 Task: Search one way flight ticket for 5 adults, 2 children, 1 infant in seat and 2 infants on lap in economy from Eastsound: Orcas Island Airport to Springfield: Abraham Lincoln Capital Airport on 5-2-2023. Choice of flights is Westjet. Number of bags: 1 carry on bag and 1 checked bag. Price is upto 55000. Outbound departure time preference is 18:15.
Action: Mouse moved to (285, 265)
Screenshot: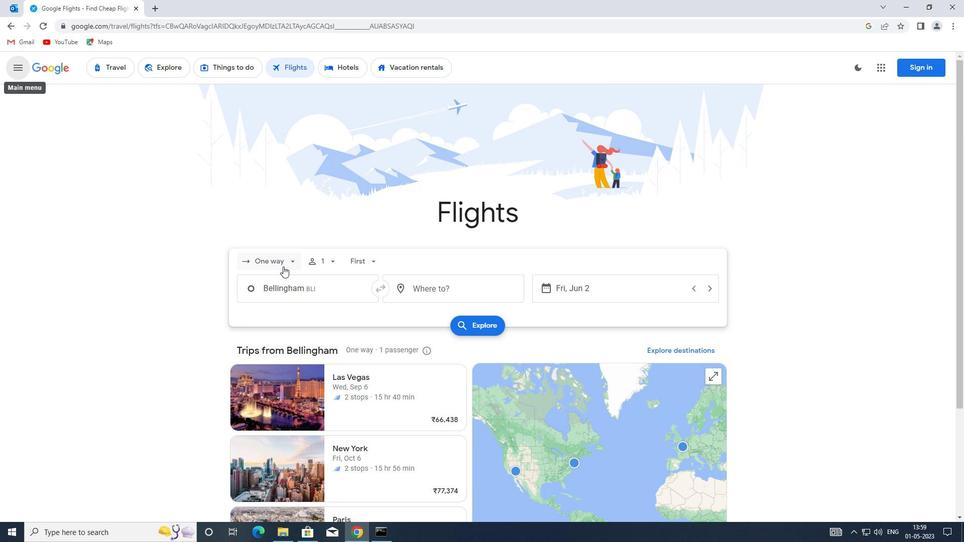 
Action: Mouse pressed left at (285, 265)
Screenshot: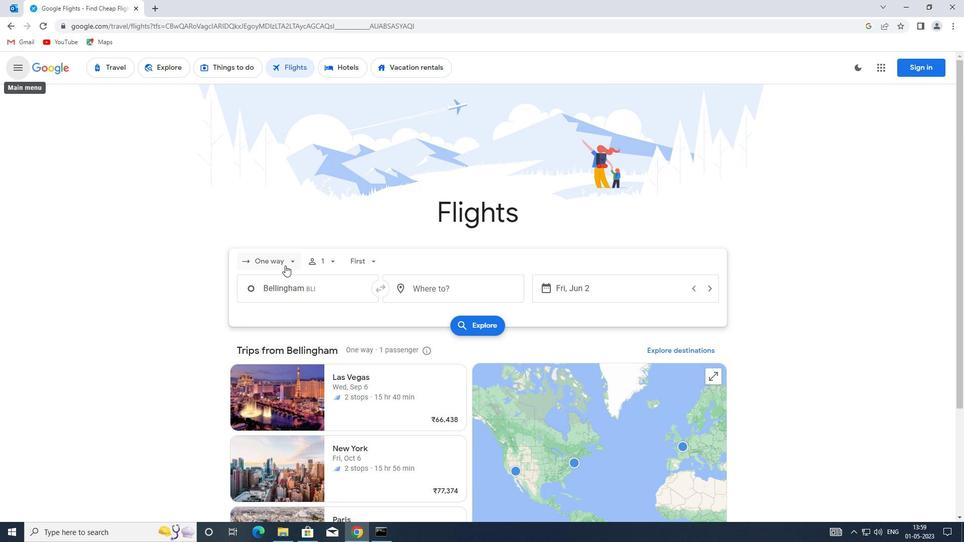 
Action: Mouse moved to (295, 311)
Screenshot: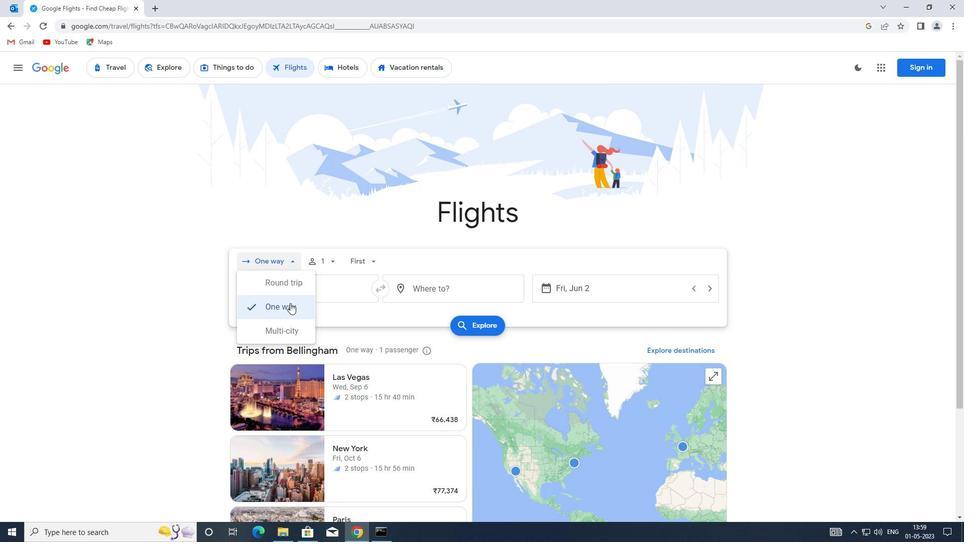 
Action: Mouse pressed left at (295, 311)
Screenshot: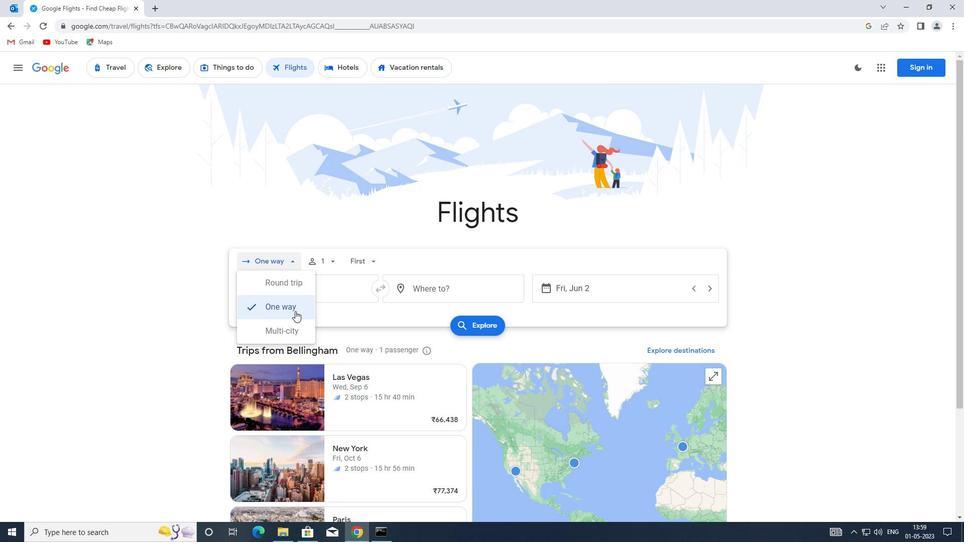 
Action: Mouse moved to (321, 265)
Screenshot: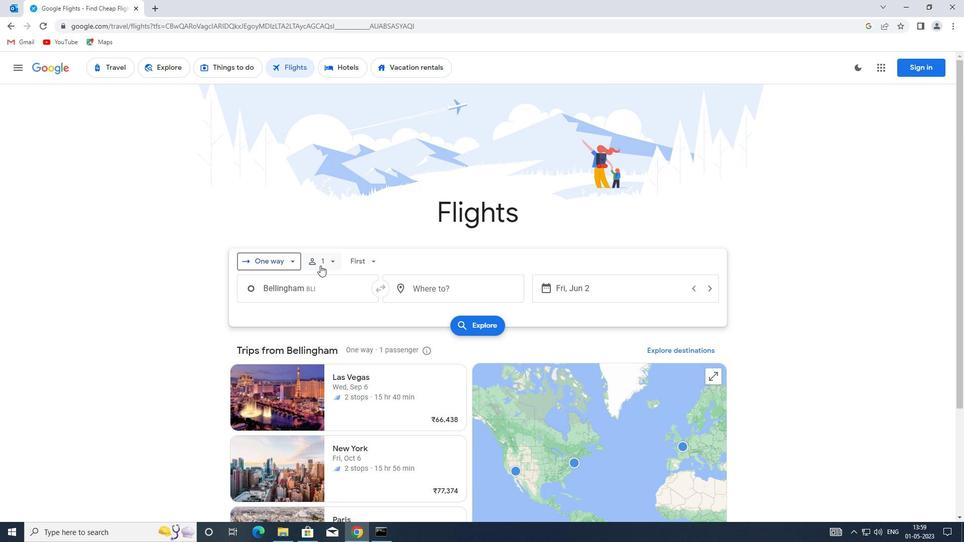 
Action: Mouse pressed left at (321, 265)
Screenshot: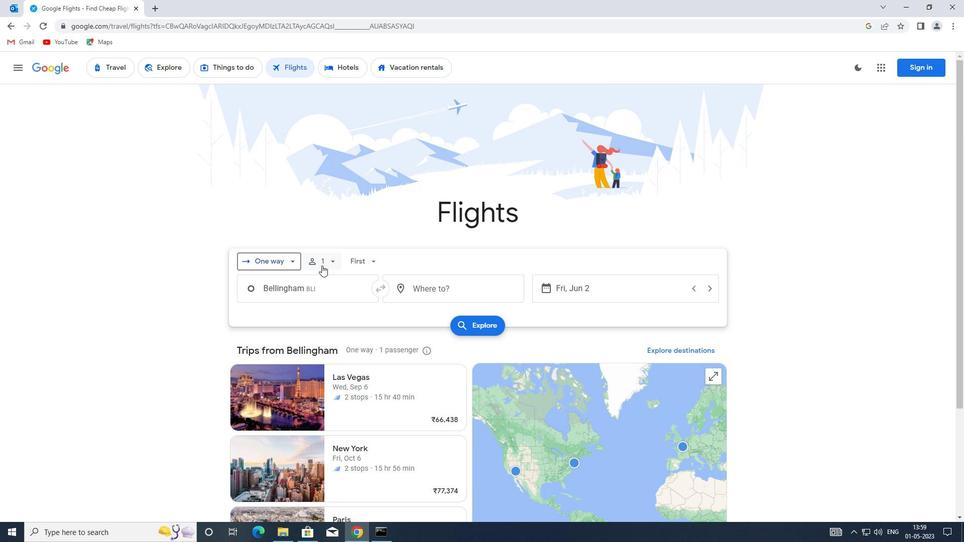 
Action: Mouse moved to (403, 288)
Screenshot: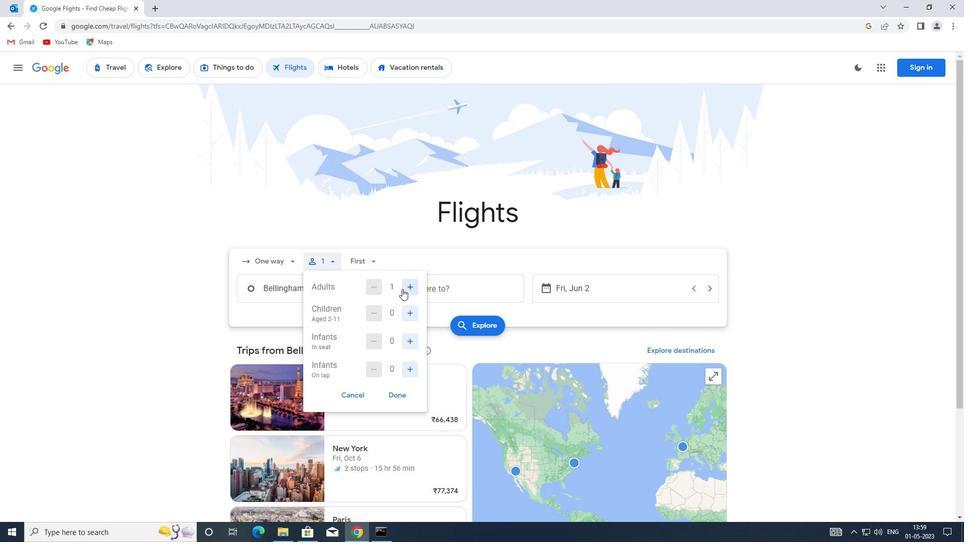 
Action: Mouse pressed left at (403, 288)
Screenshot: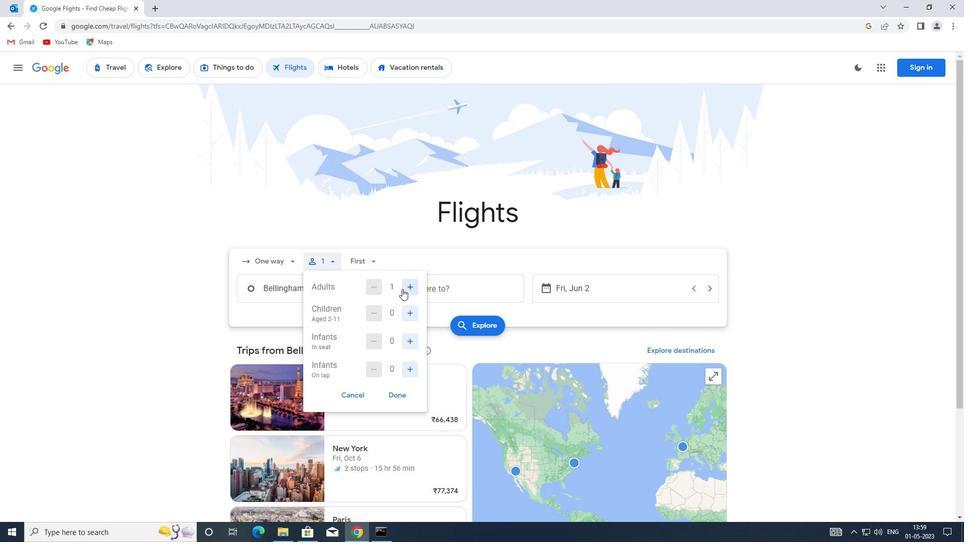 
Action: Mouse moved to (404, 288)
Screenshot: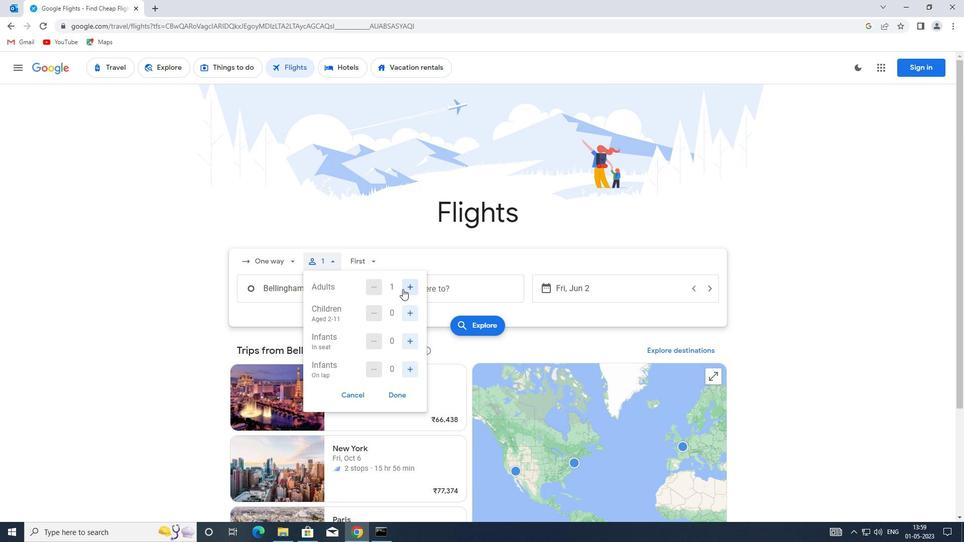 
Action: Mouse pressed left at (404, 288)
Screenshot: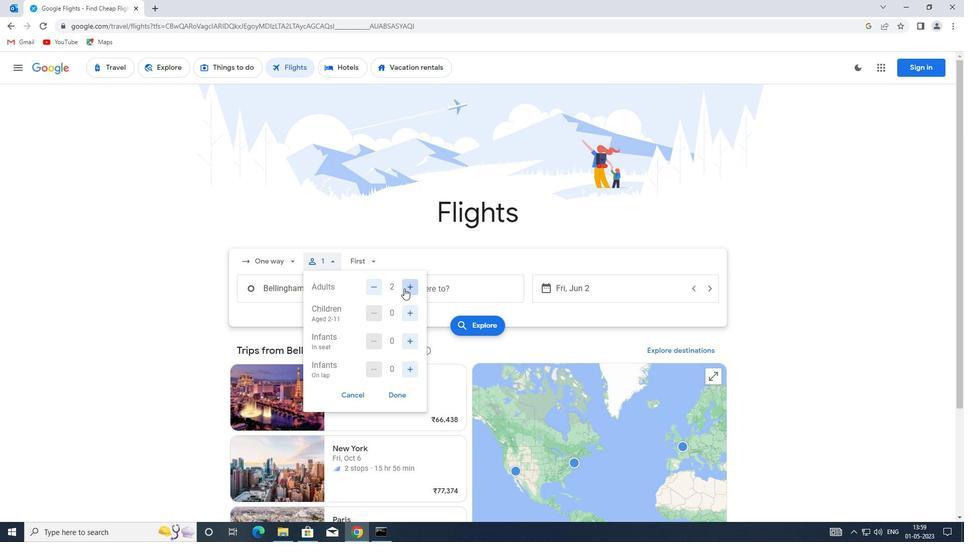 
Action: Mouse pressed left at (404, 288)
Screenshot: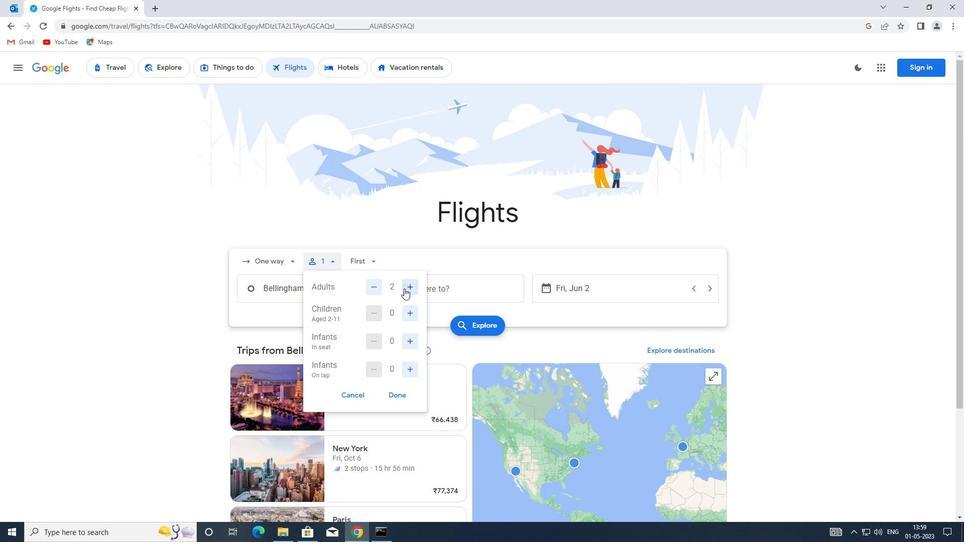
Action: Mouse pressed left at (404, 288)
Screenshot: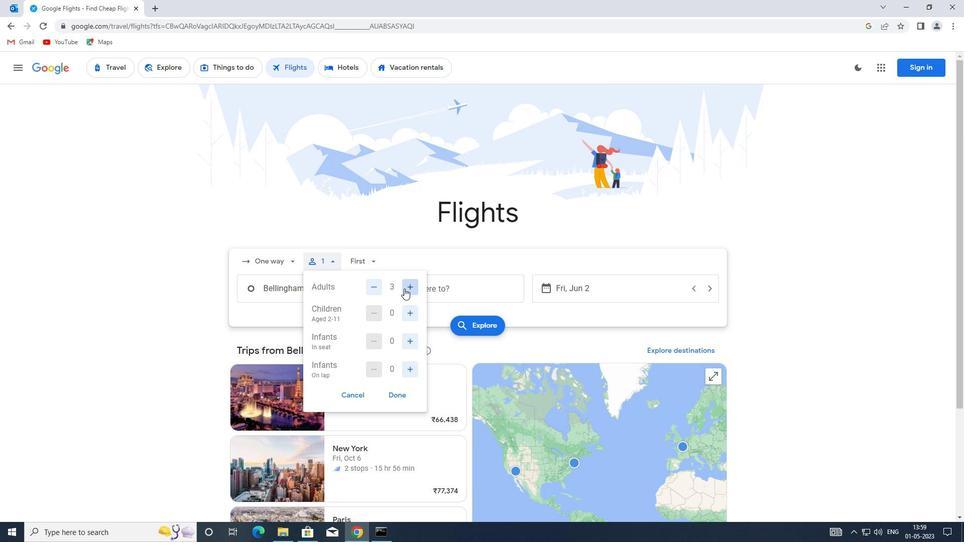 
Action: Mouse pressed left at (404, 288)
Screenshot: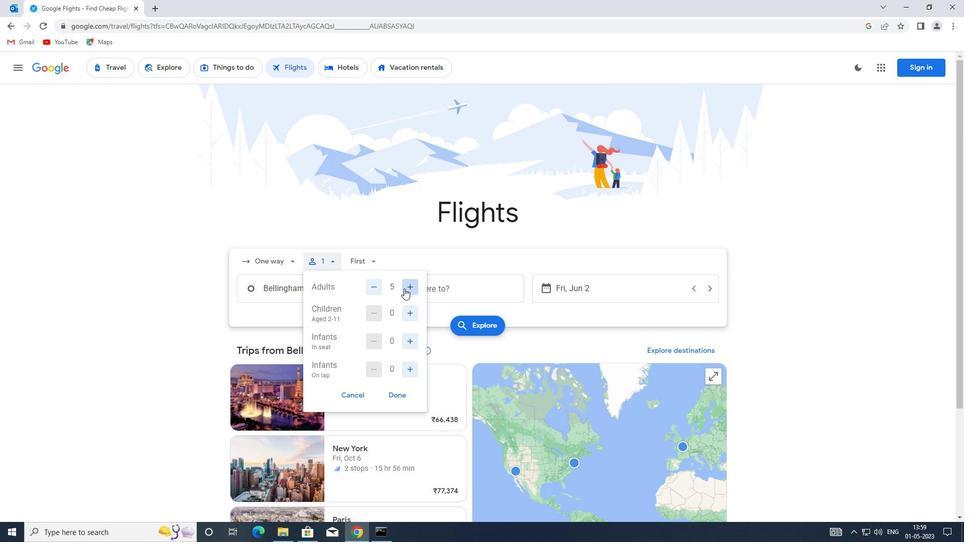 
Action: Mouse moved to (376, 287)
Screenshot: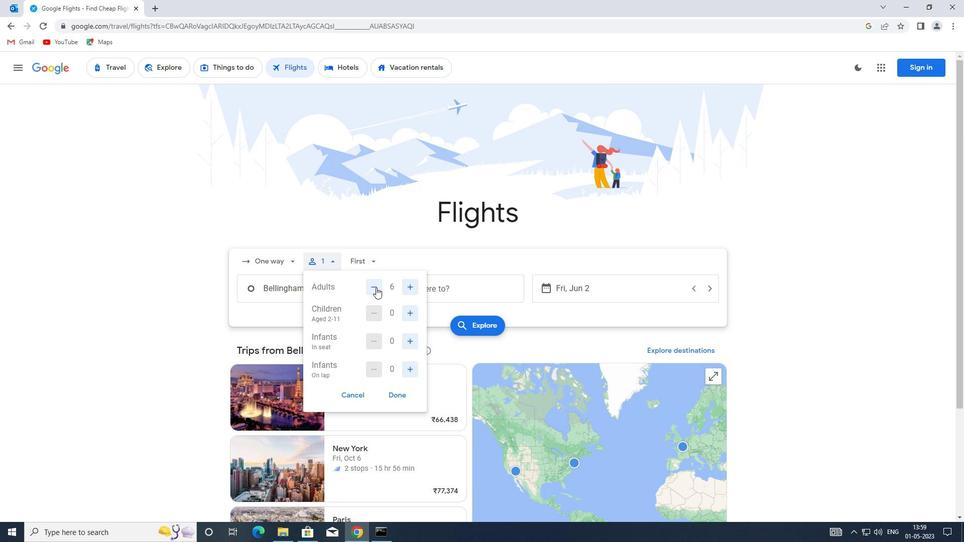 
Action: Mouse pressed left at (376, 287)
Screenshot: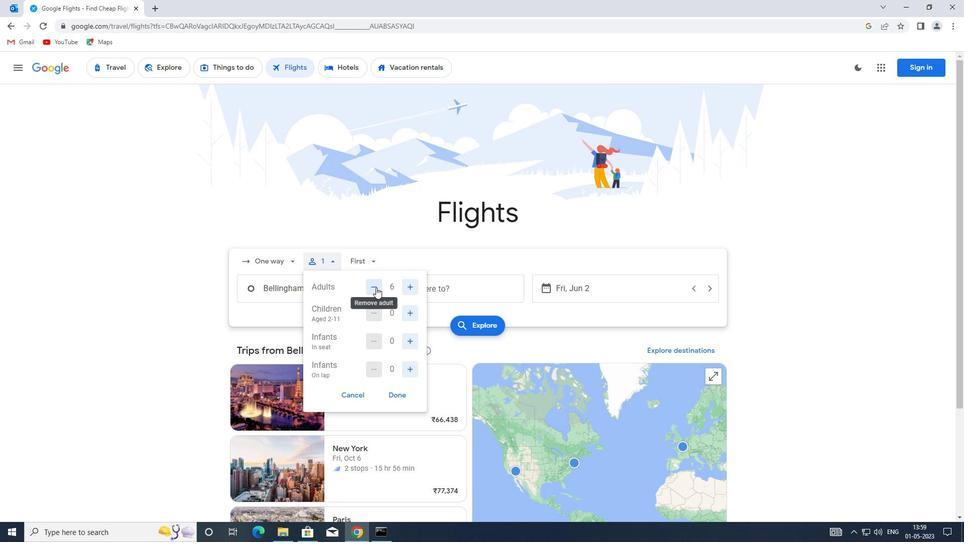 
Action: Mouse moved to (414, 310)
Screenshot: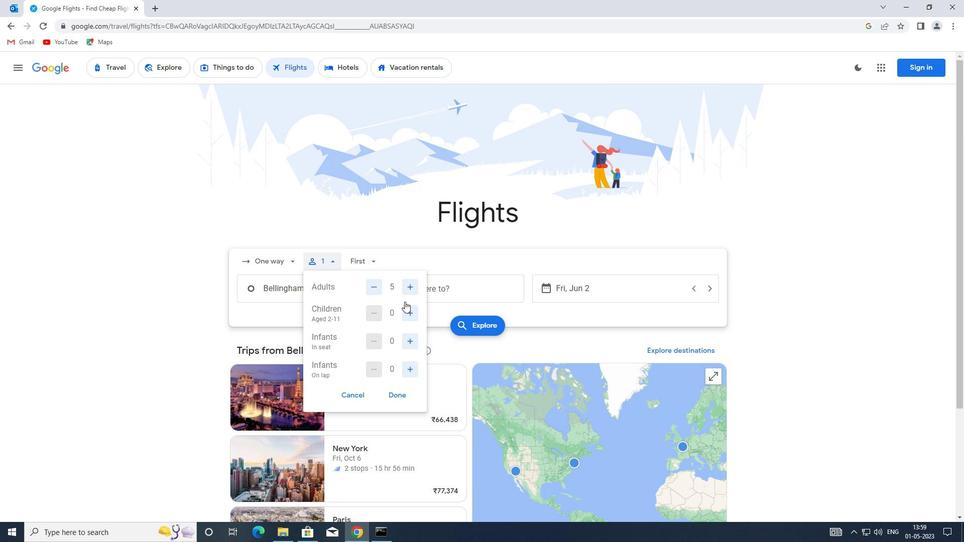 
Action: Mouse pressed left at (414, 310)
Screenshot: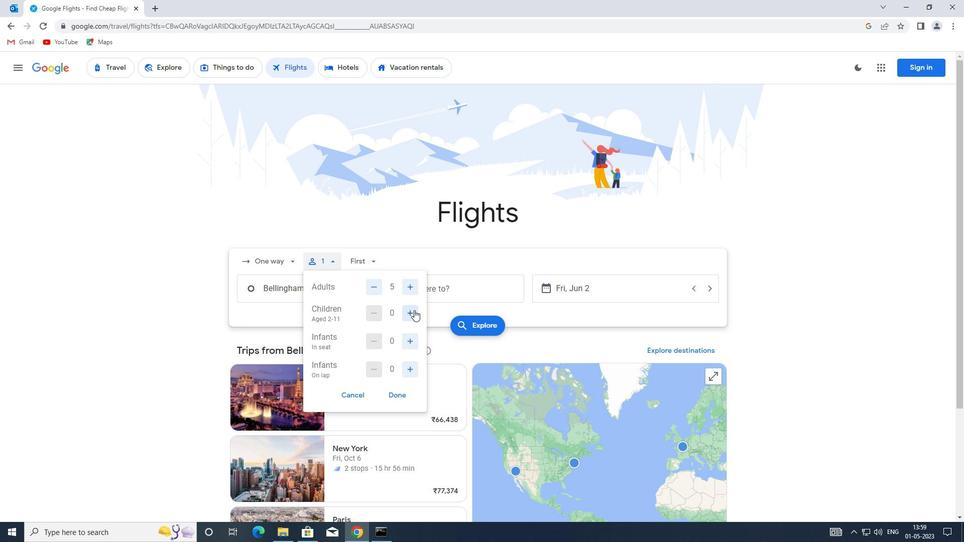 
Action: Mouse pressed left at (414, 310)
Screenshot: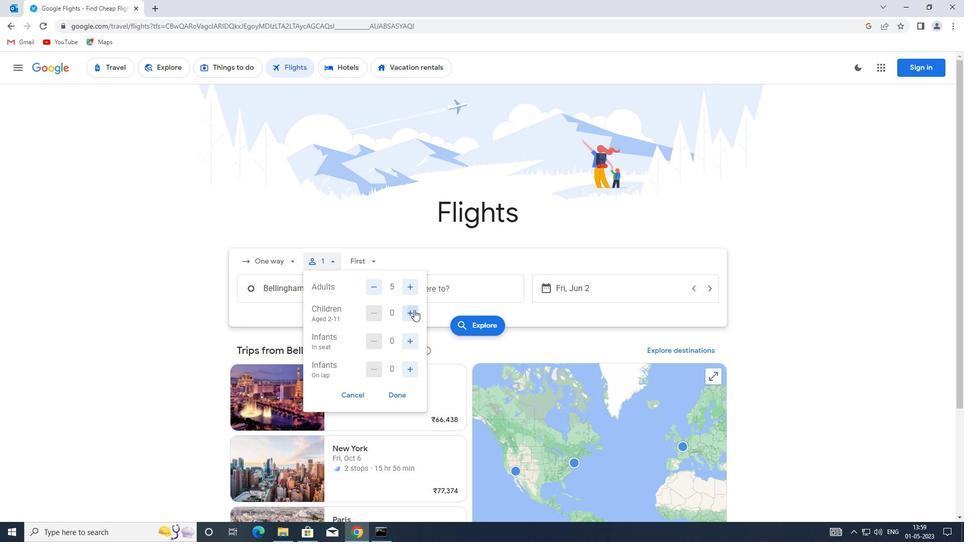 
Action: Mouse moved to (412, 338)
Screenshot: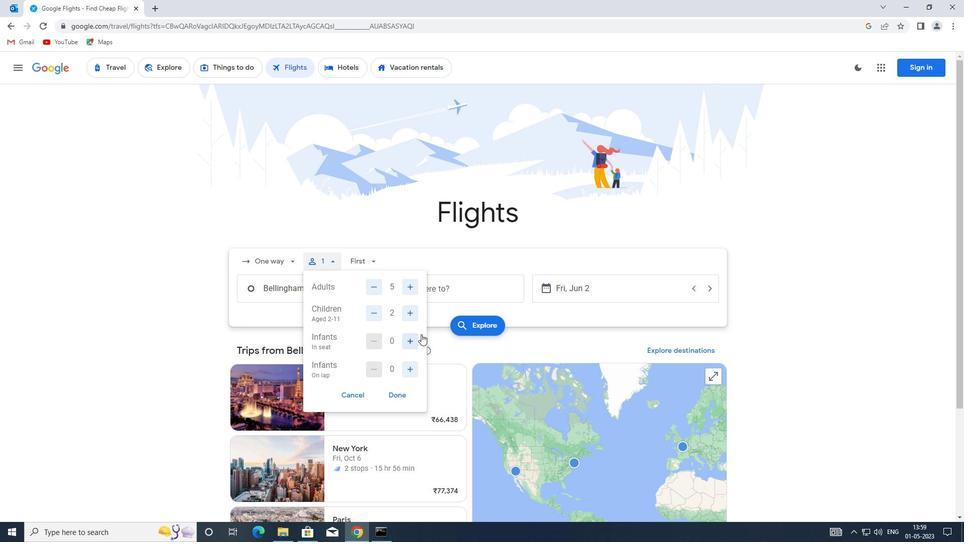 
Action: Mouse pressed left at (412, 338)
Screenshot: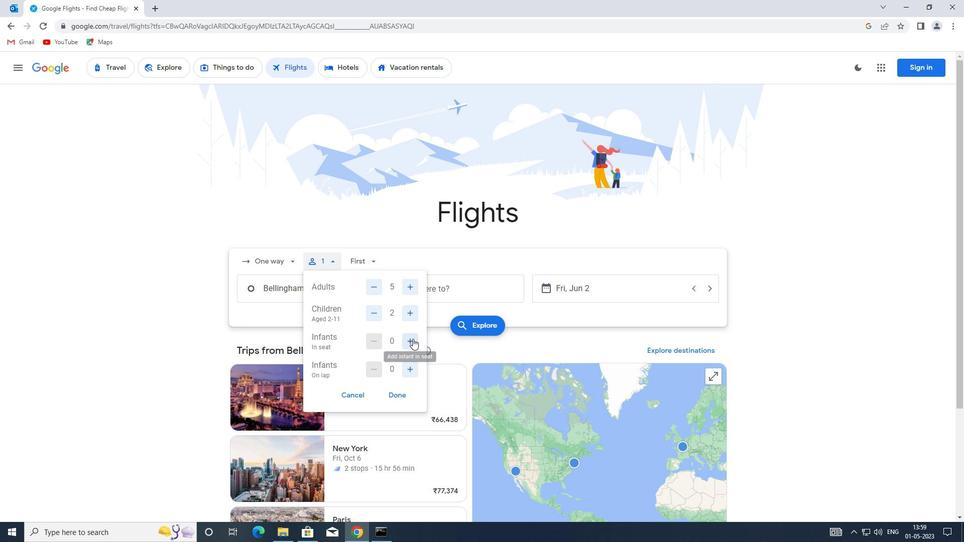 
Action: Mouse moved to (408, 373)
Screenshot: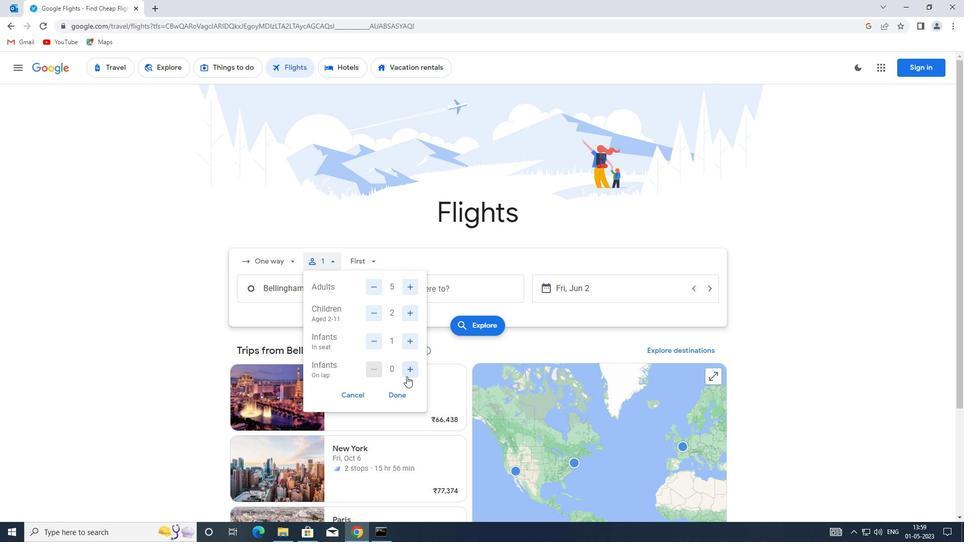 
Action: Mouse pressed left at (408, 373)
Screenshot: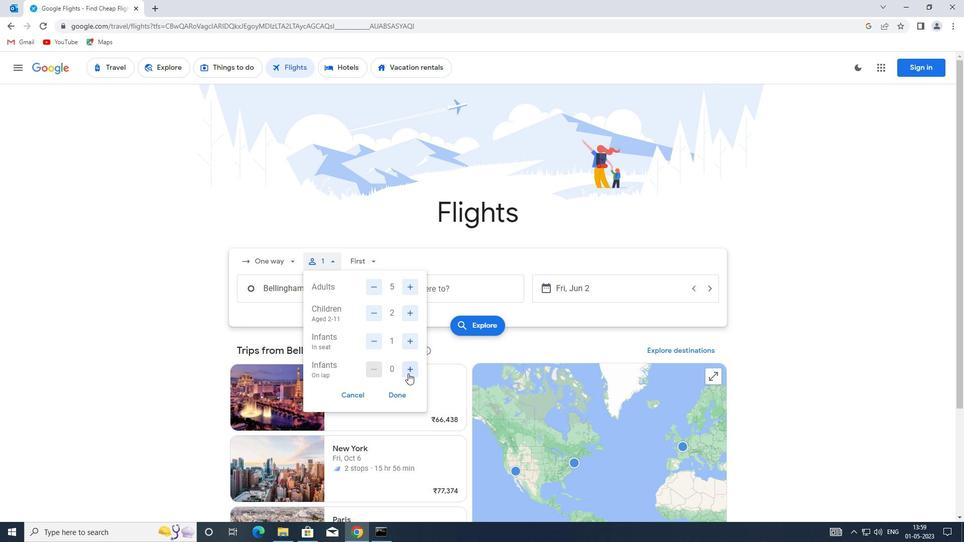 
Action: Mouse pressed left at (408, 373)
Screenshot: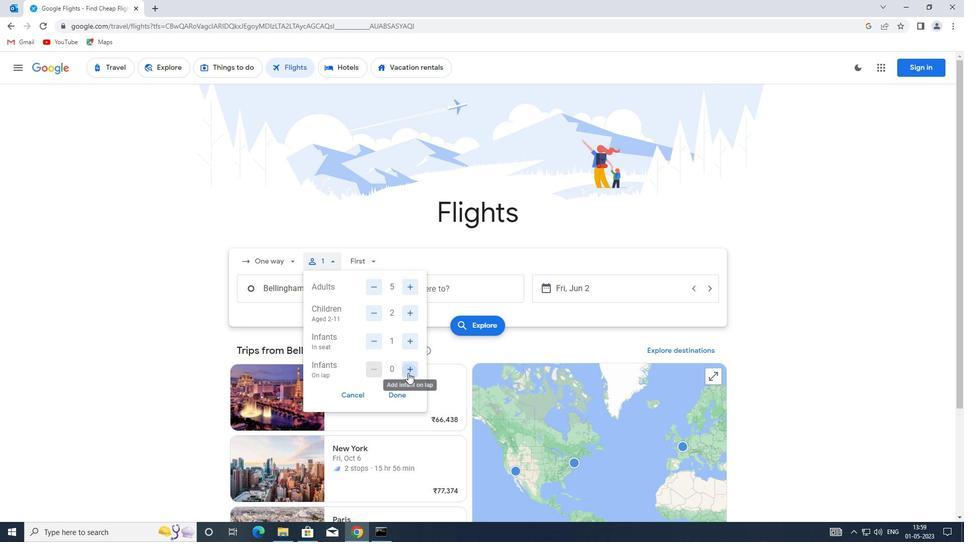 
Action: Mouse moved to (372, 370)
Screenshot: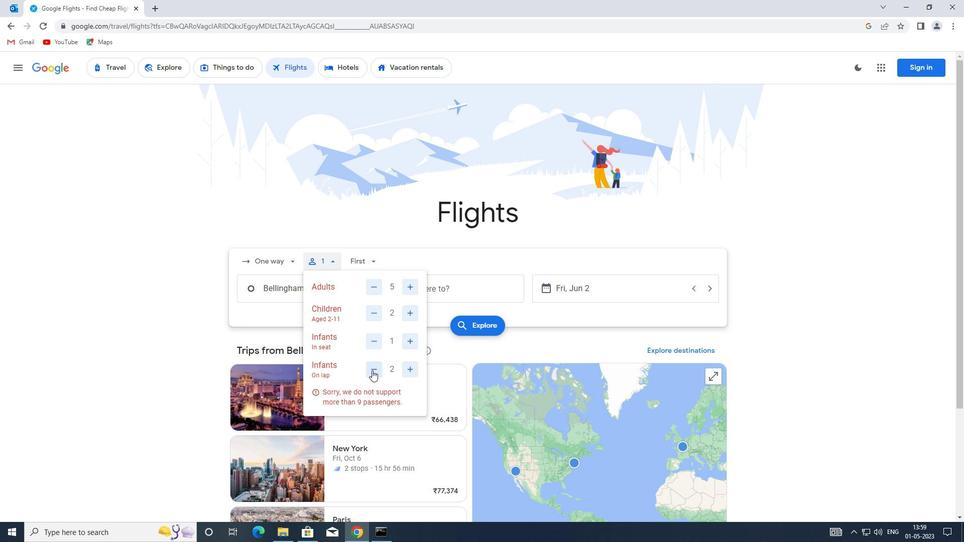 
Action: Mouse pressed left at (372, 370)
Screenshot: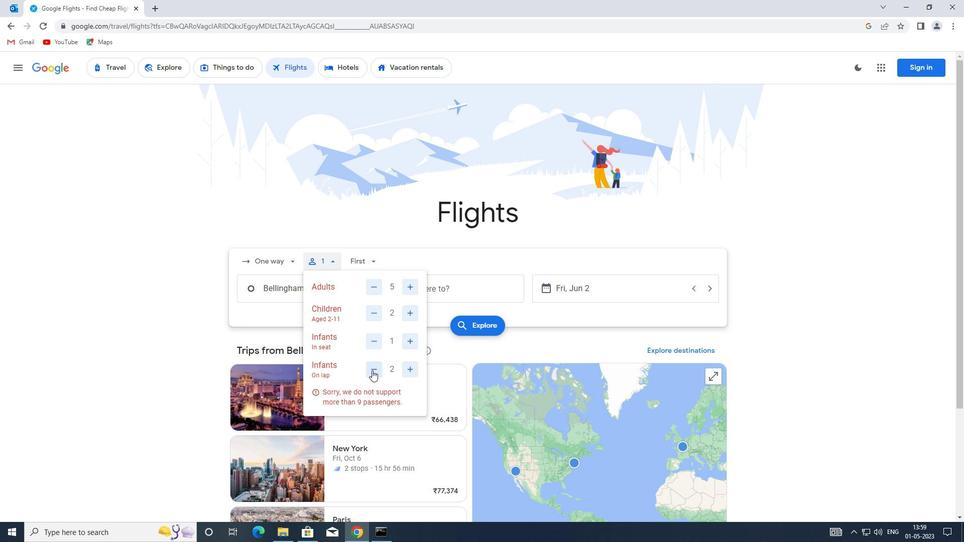 
Action: Mouse moved to (394, 398)
Screenshot: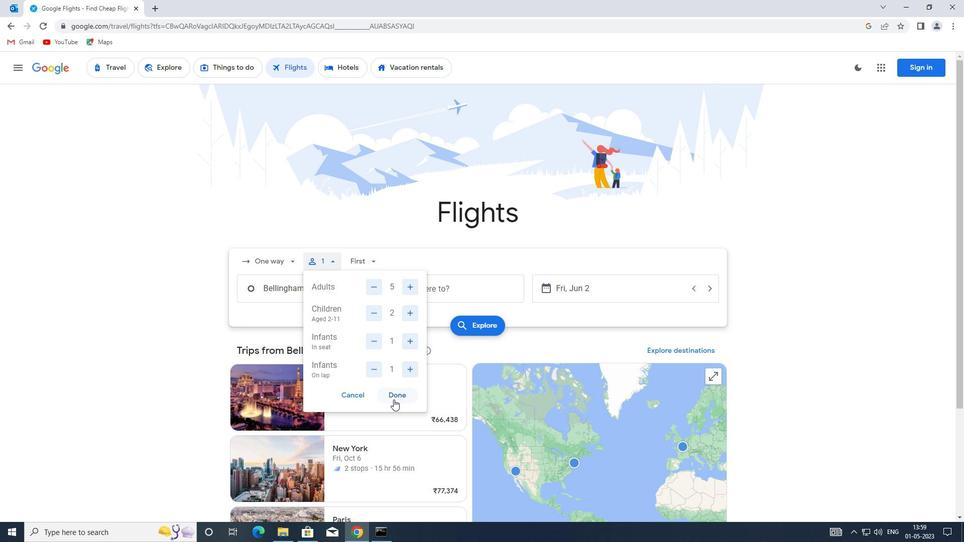 
Action: Mouse pressed left at (394, 398)
Screenshot: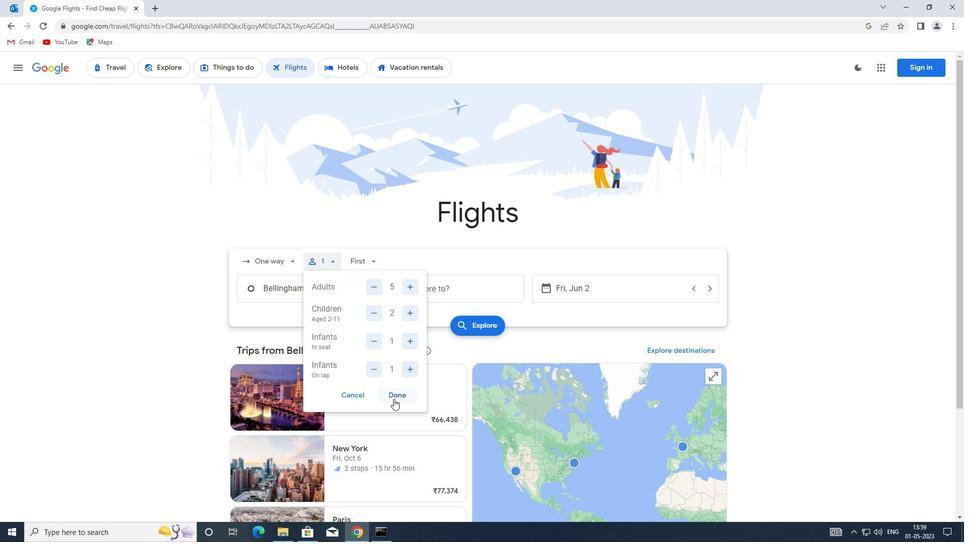 
Action: Mouse moved to (370, 264)
Screenshot: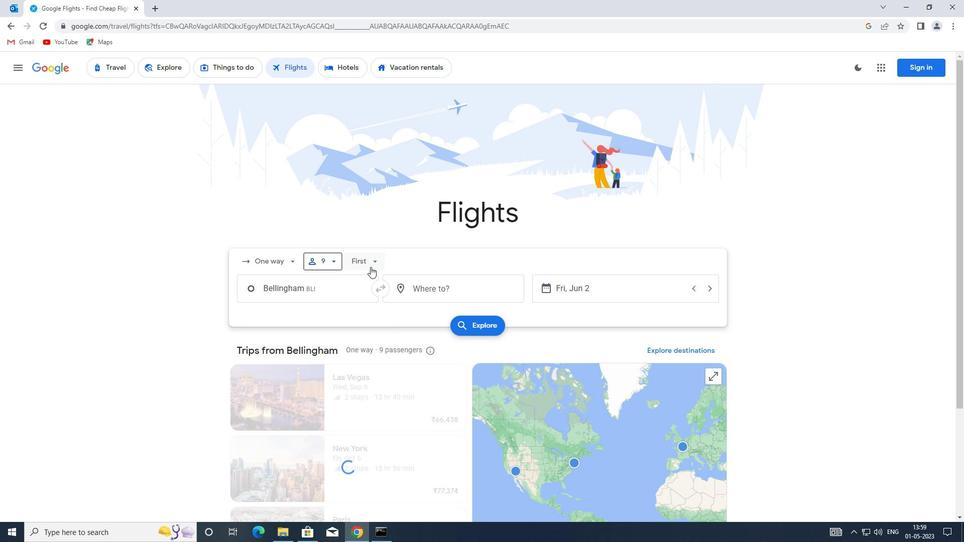 
Action: Mouse pressed left at (370, 264)
Screenshot: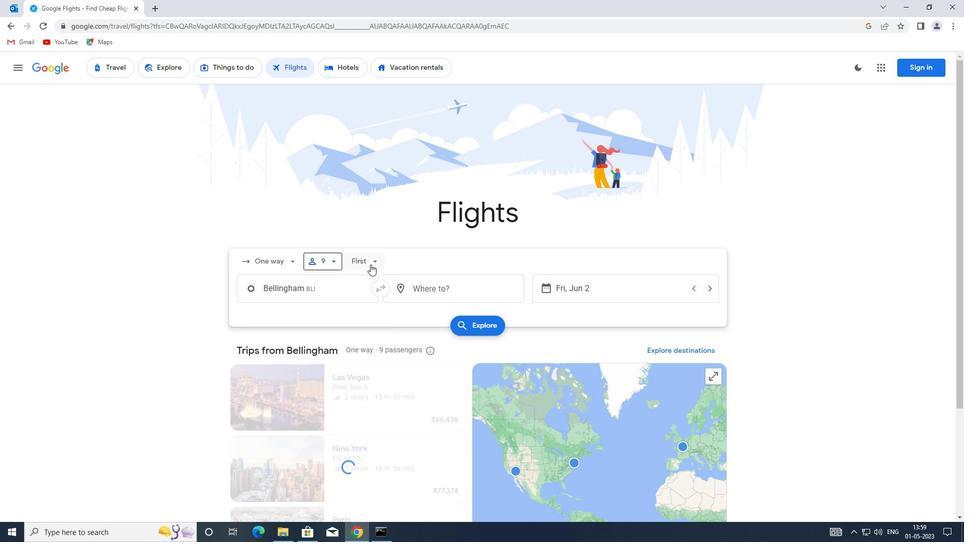 
Action: Mouse moved to (397, 284)
Screenshot: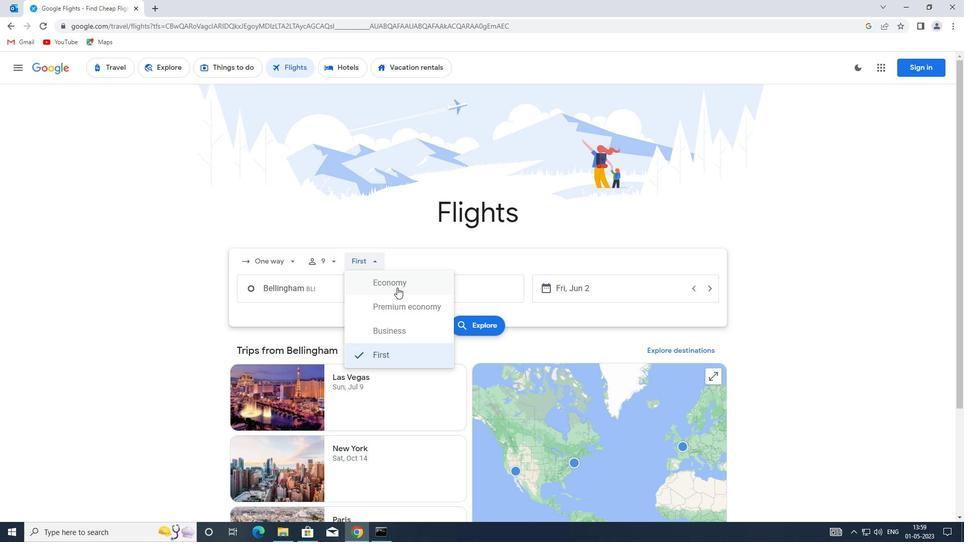 
Action: Mouse pressed left at (397, 284)
Screenshot: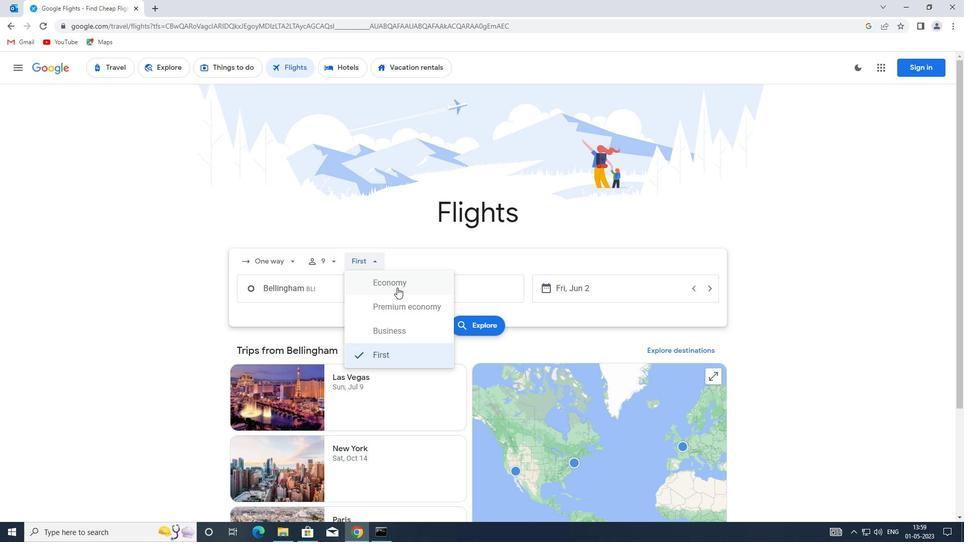 
Action: Mouse moved to (333, 292)
Screenshot: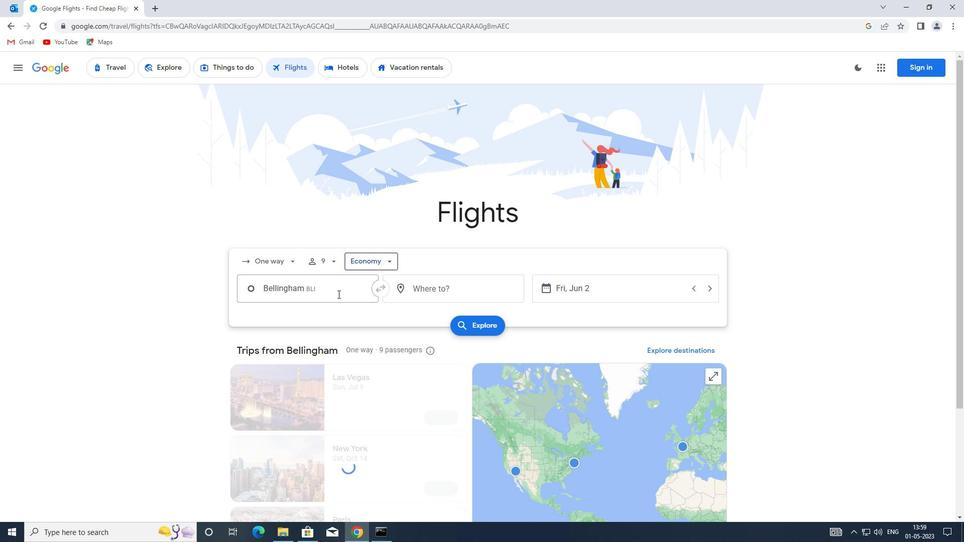 
Action: Mouse pressed left at (333, 292)
Screenshot: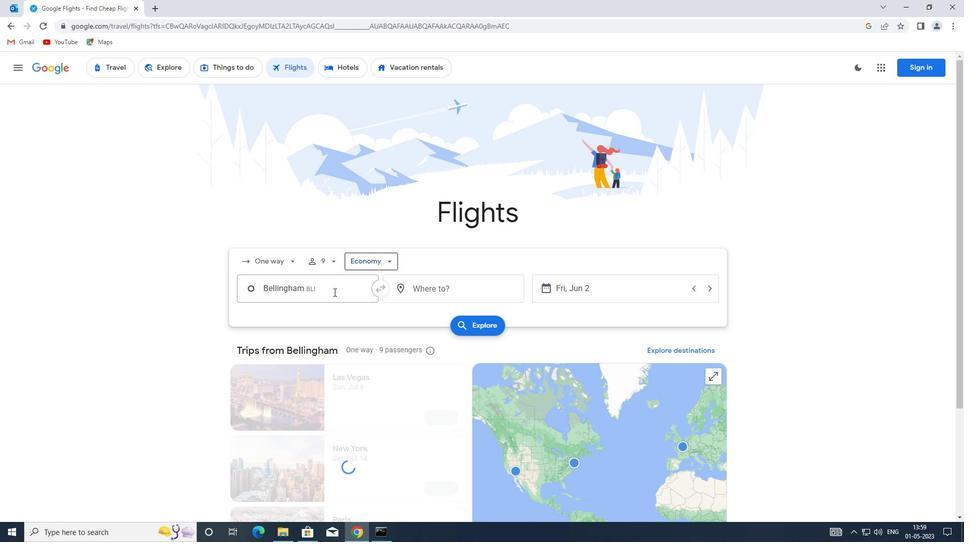 
Action: Key pressed esd
Screenshot: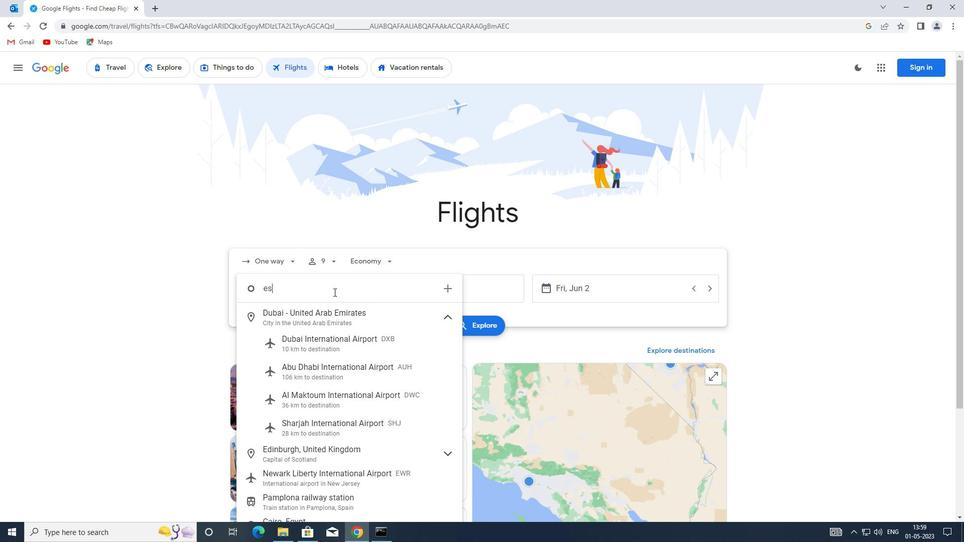 
Action: Mouse moved to (337, 318)
Screenshot: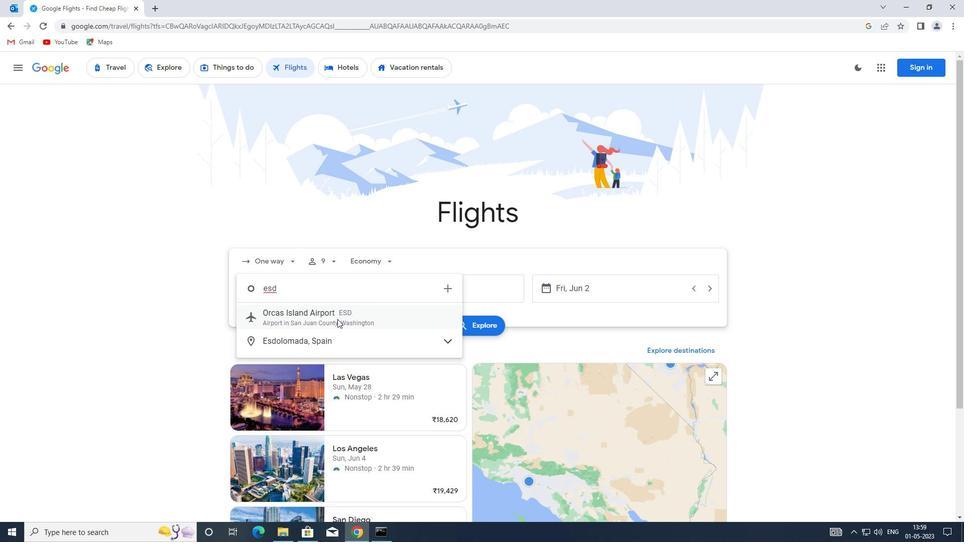 
Action: Mouse pressed left at (337, 318)
Screenshot: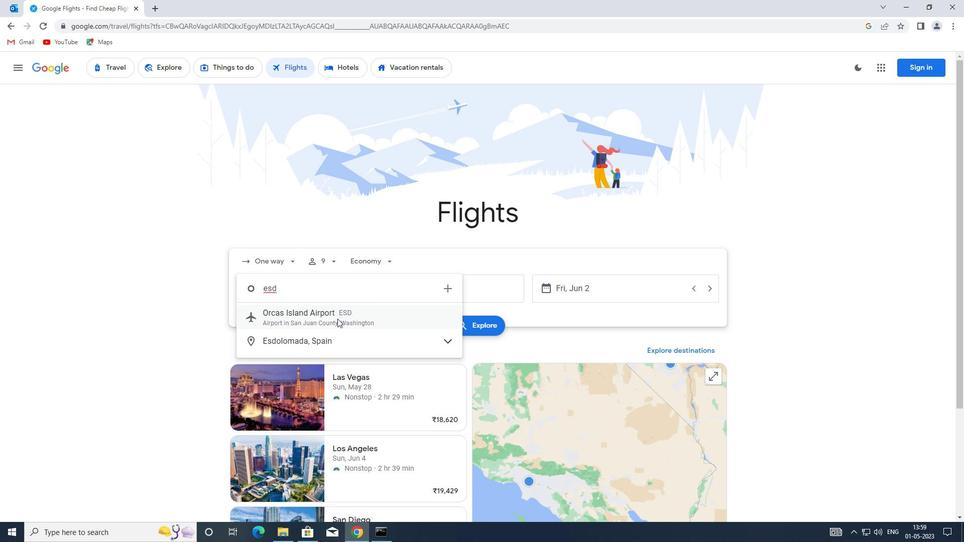 
Action: Mouse moved to (426, 285)
Screenshot: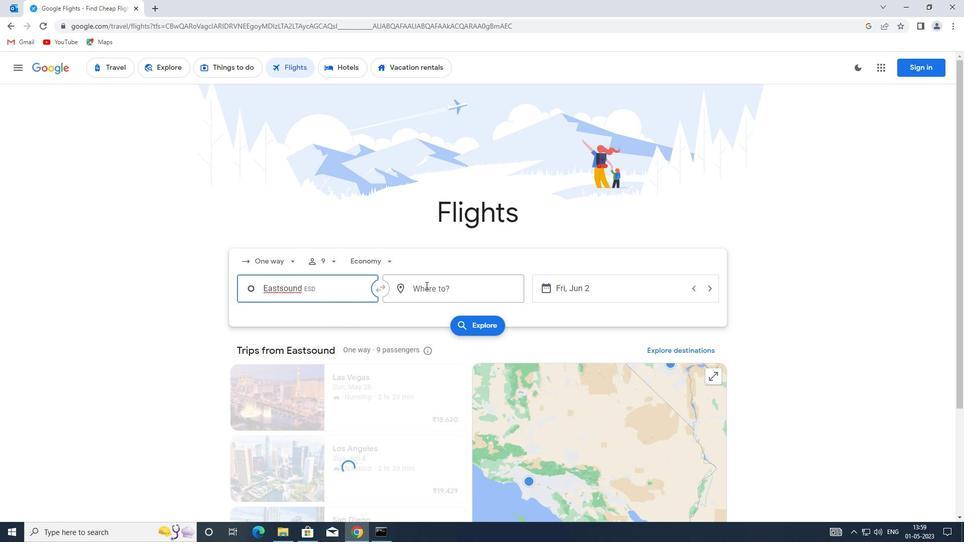 
Action: Mouse pressed left at (426, 285)
Screenshot: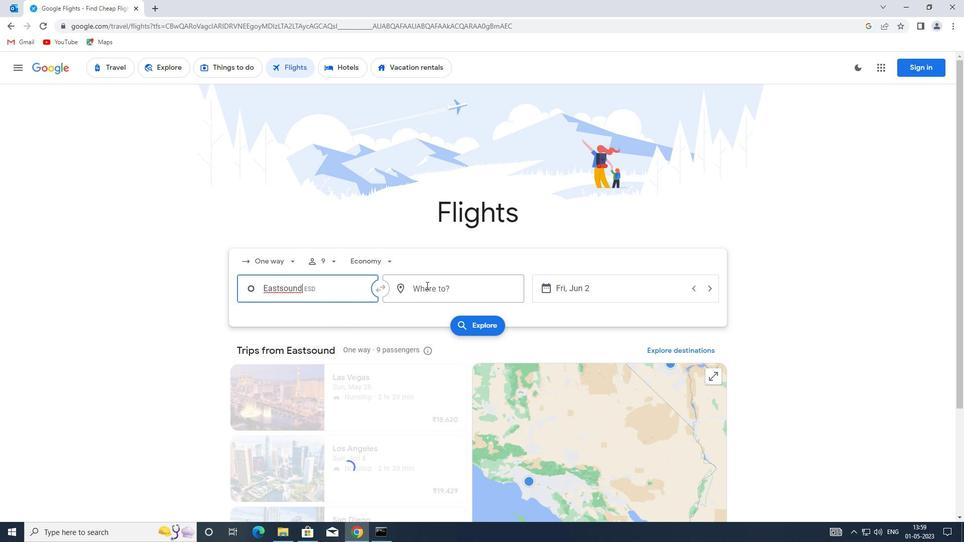 
Action: Mouse moved to (426, 285)
Screenshot: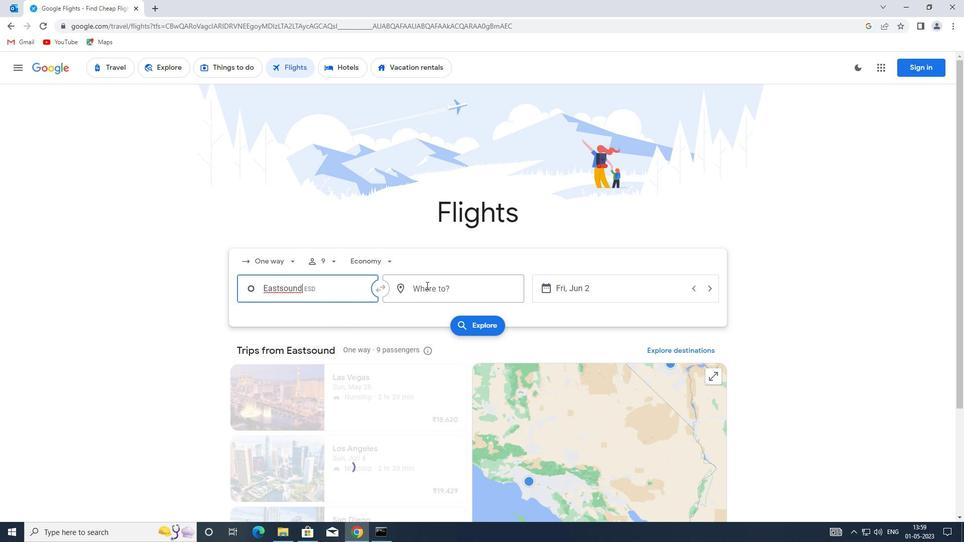 
Action: Key pressed spi
Screenshot: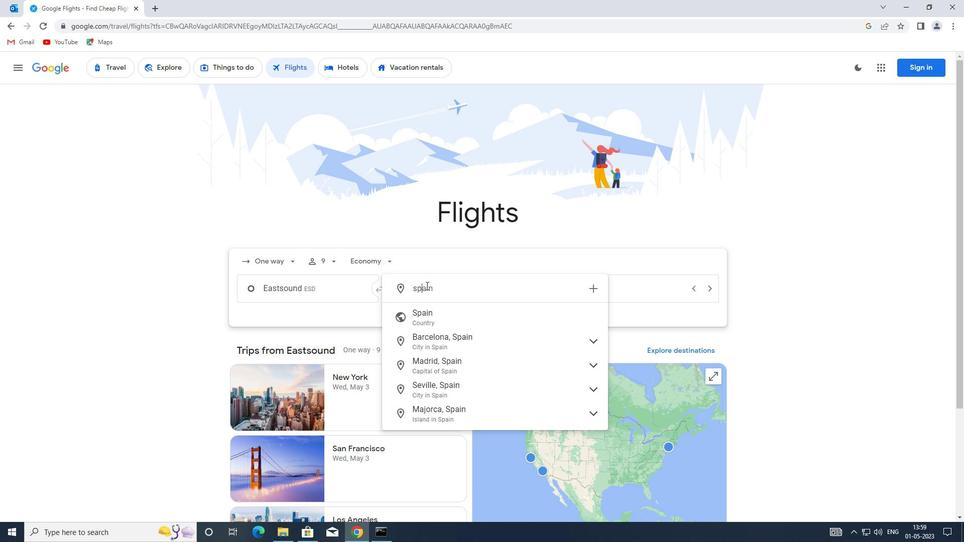 
Action: Mouse moved to (445, 320)
Screenshot: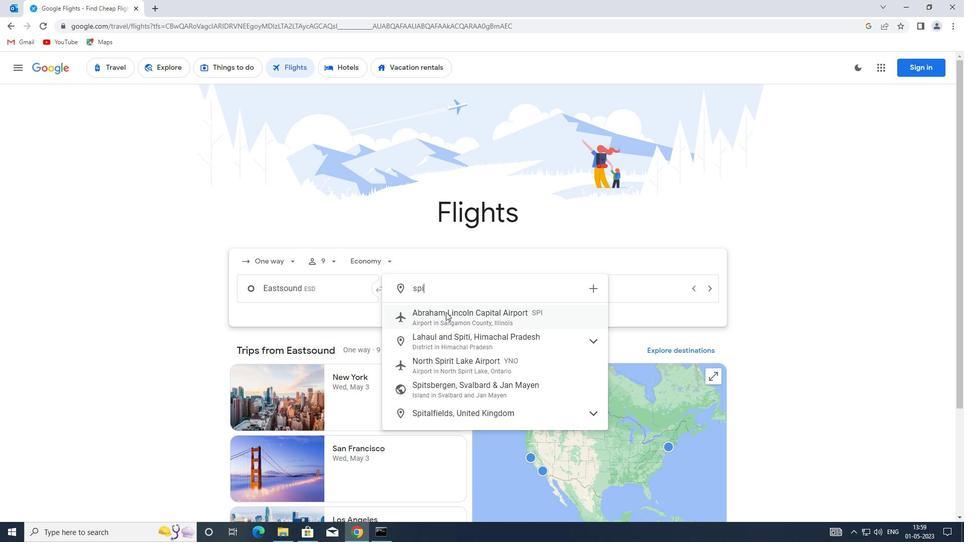 
Action: Mouse pressed left at (445, 320)
Screenshot: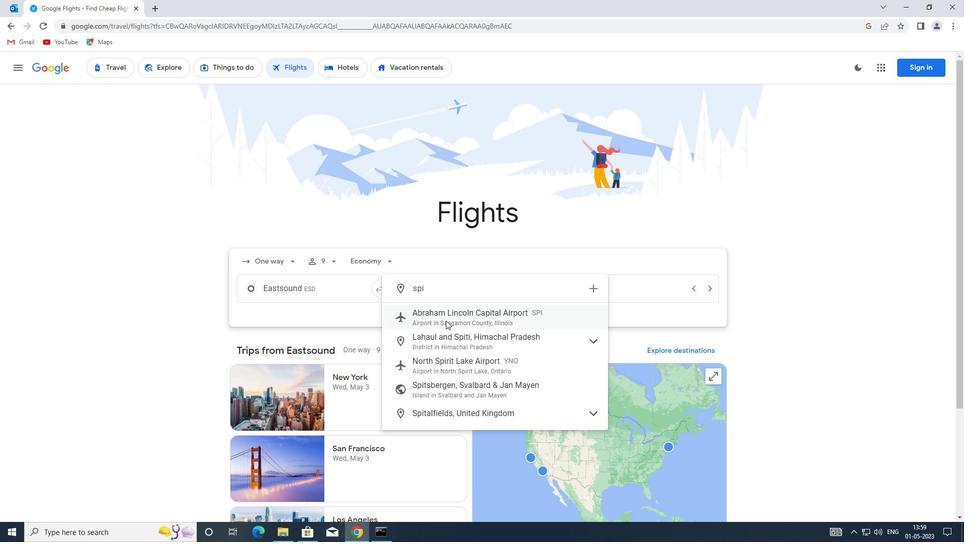 
Action: Mouse moved to (558, 290)
Screenshot: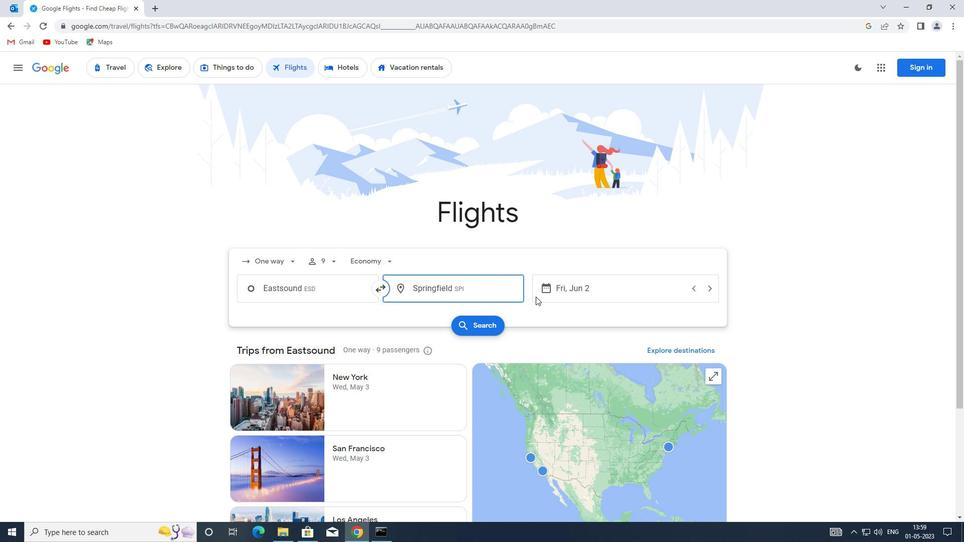 
Action: Mouse pressed left at (558, 290)
Screenshot: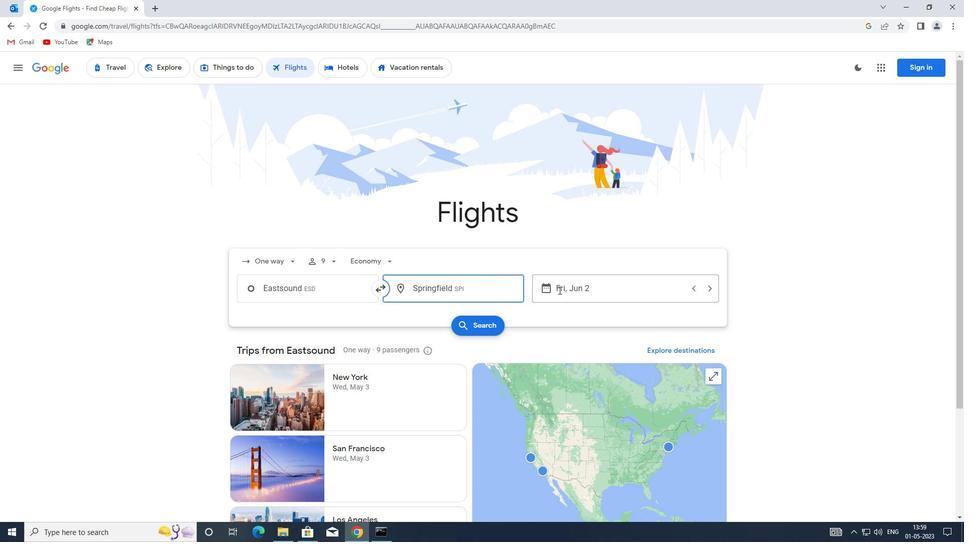 
Action: Mouse moved to (672, 340)
Screenshot: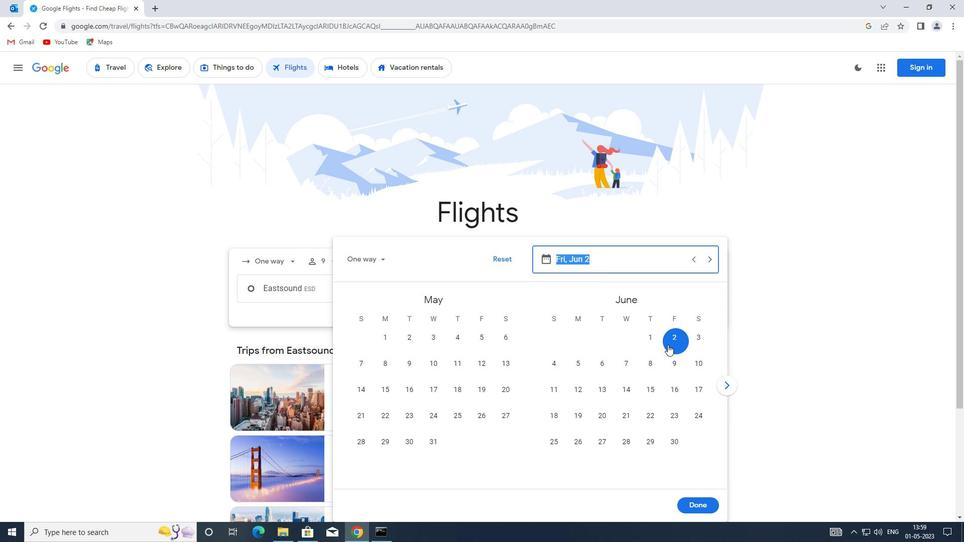 
Action: Mouse pressed left at (672, 340)
Screenshot: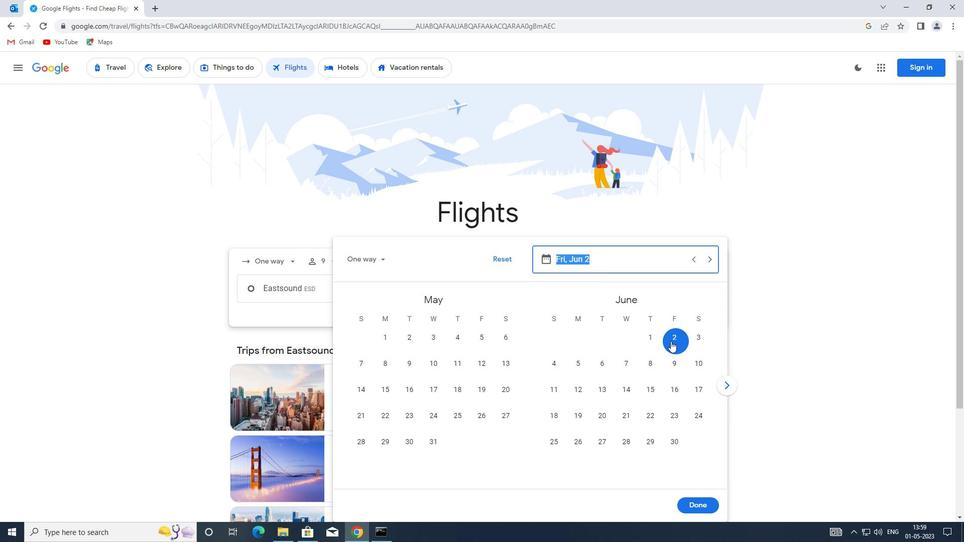 
Action: Mouse moved to (682, 502)
Screenshot: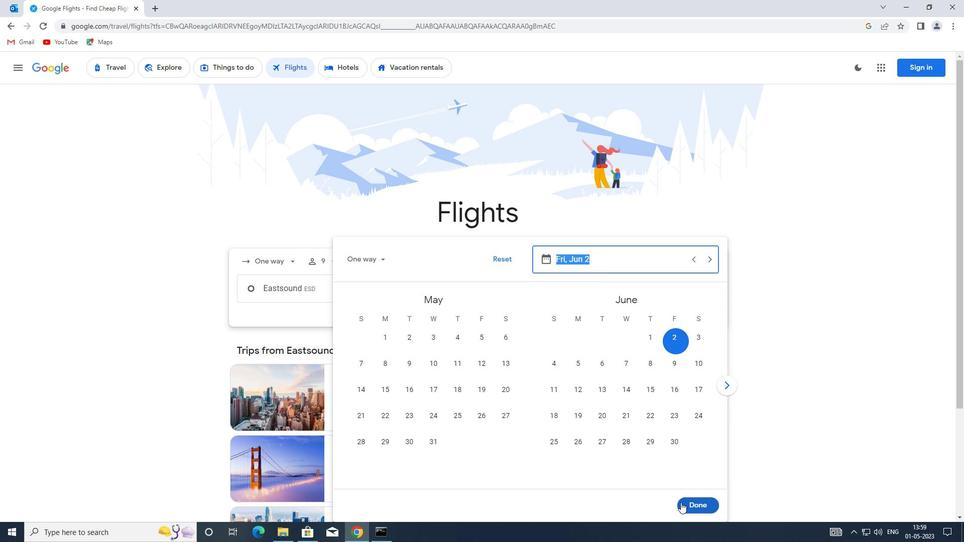 
Action: Mouse pressed left at (682, 502)
Screenshot: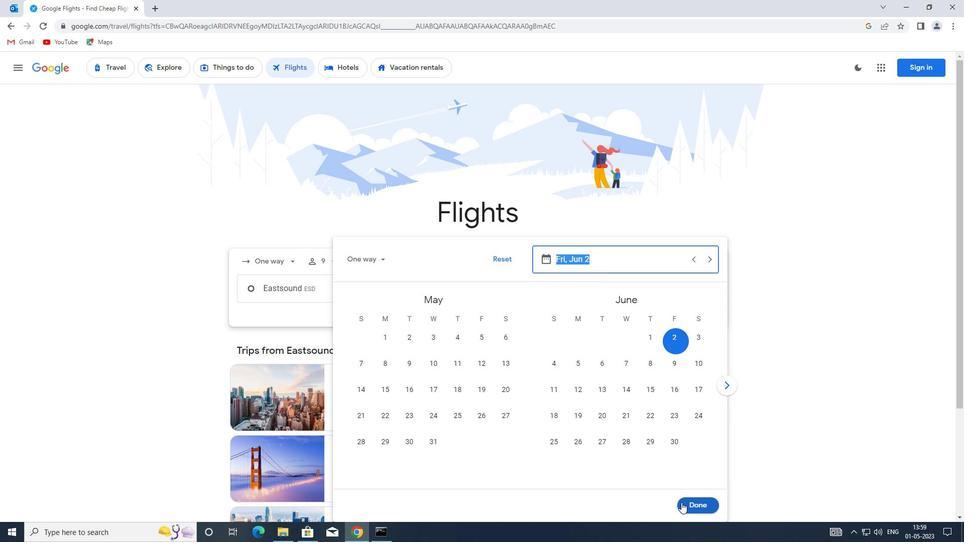 
Action: Mouse moved to (492, 328)
Screenshot: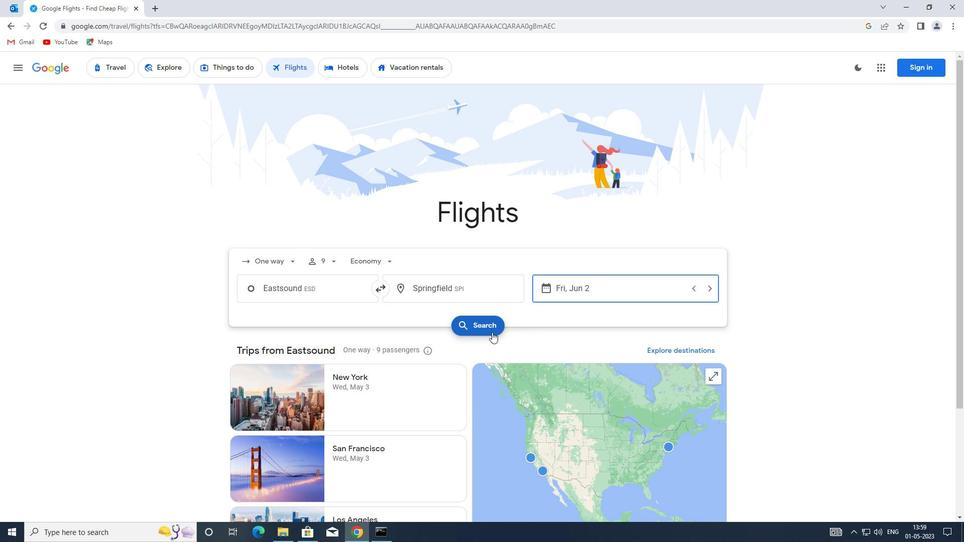 
Action: Mouse pressed left at (492, 328)
Screenshot: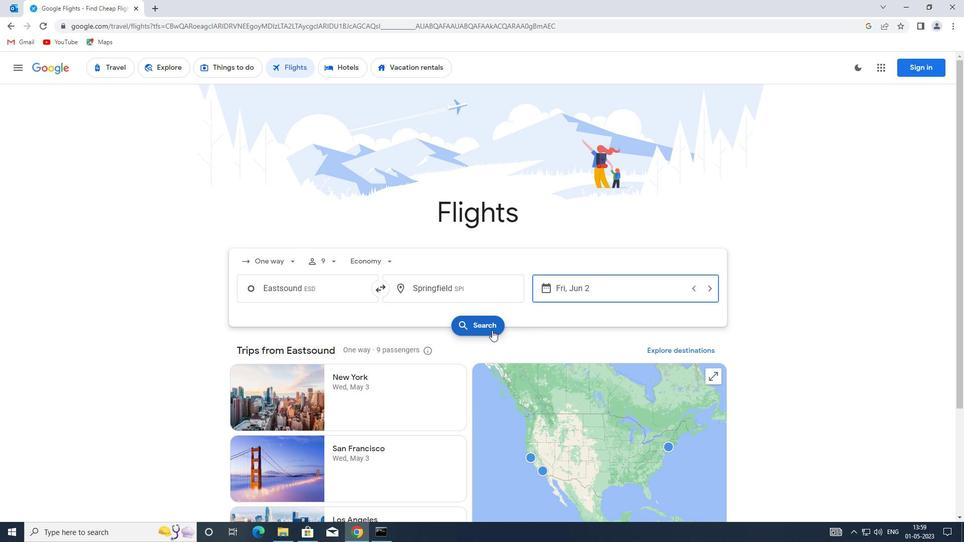 
Action: Mouse moved to (259, 158)
Screenshot: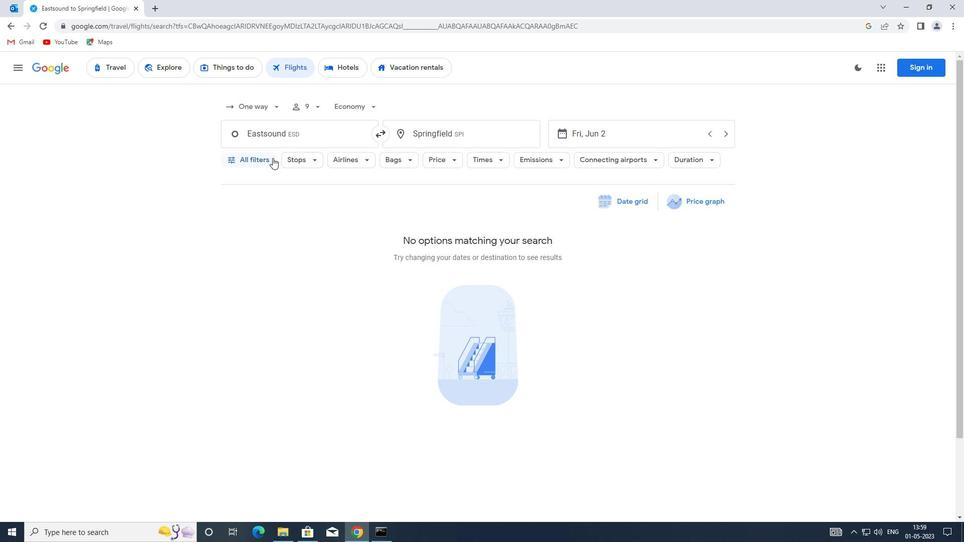 
Action: Mouse pressed left at (259, 158)
Screenshot: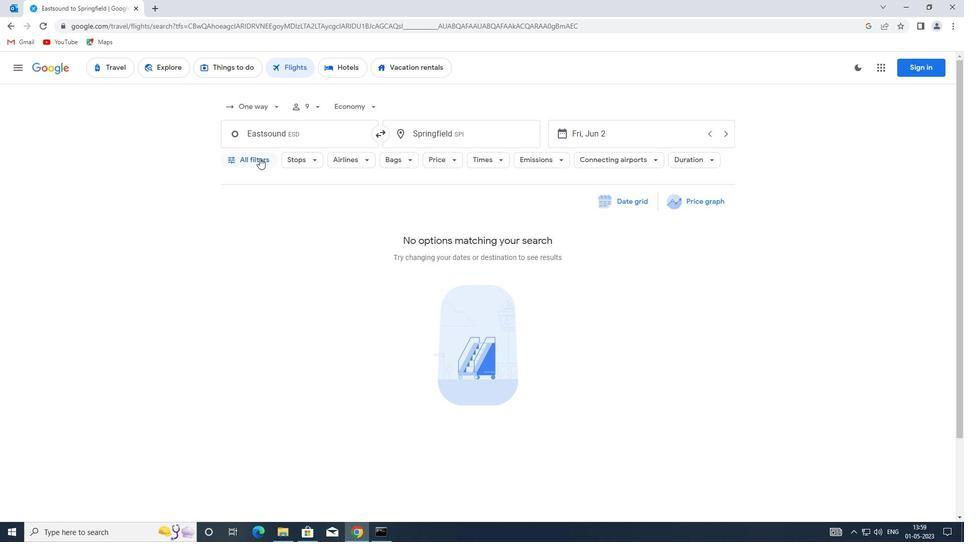 
Action: Mouse moved to (294, 278)
Screenshot: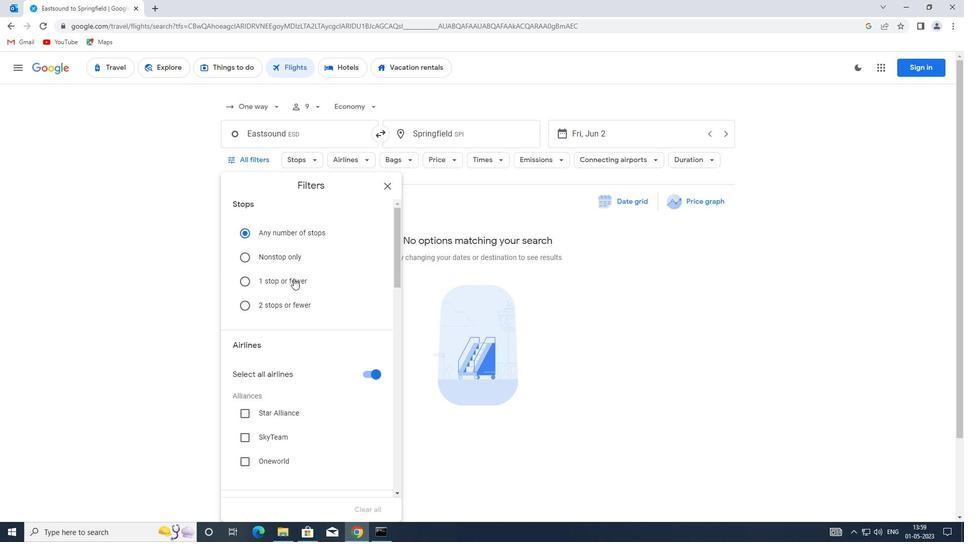 
Action: Mouse scrolled (294, 278) with delta (0, 0)
Screenshot: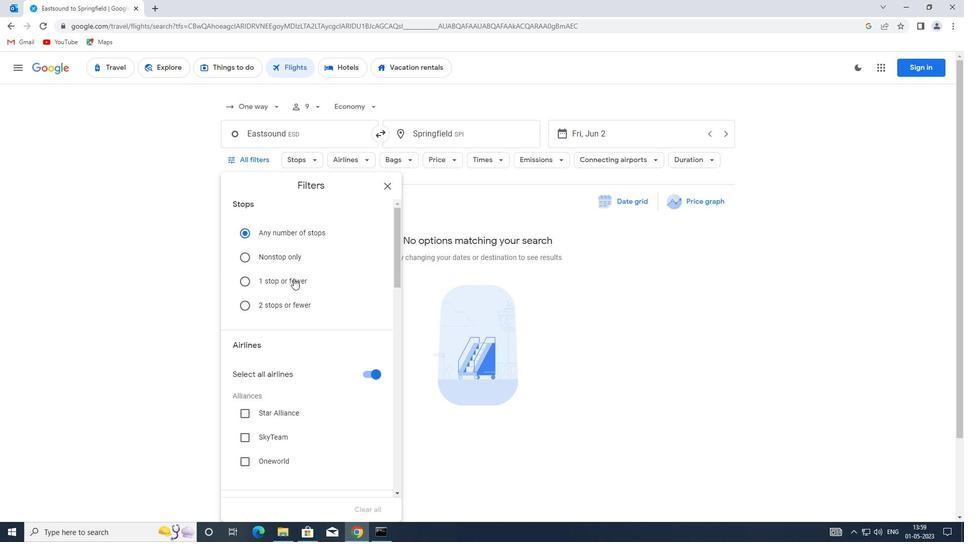 
Action: Mouse moved to (325, 299)
Screenshot: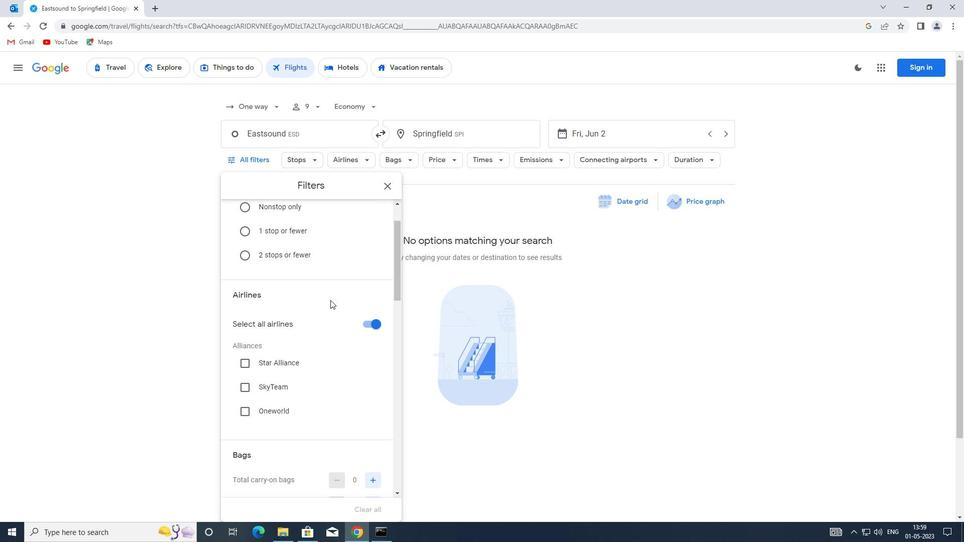 
Action: Mouse scrolled (325, 298) with delta (0, 0)
Screenshot: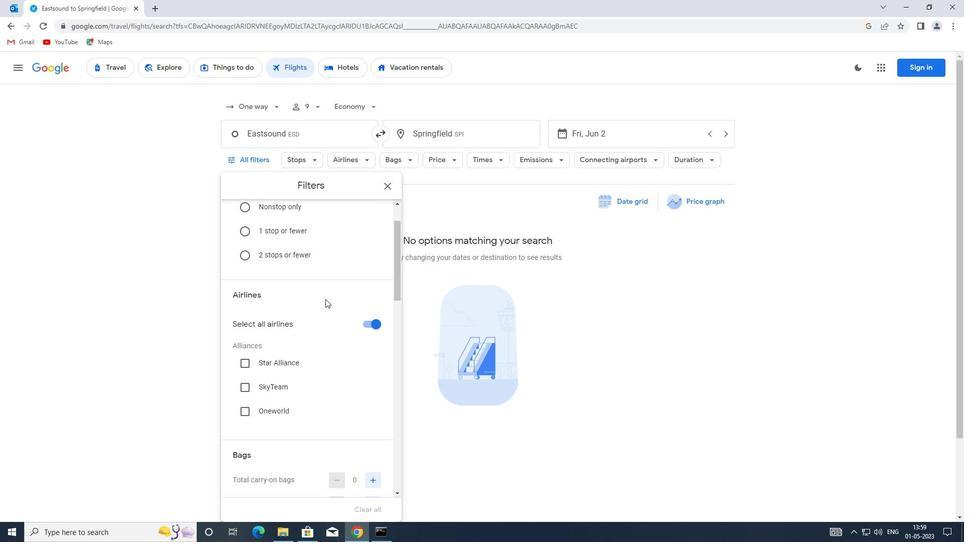 
Action: Mouse moved to (366, 274)
Screenshot: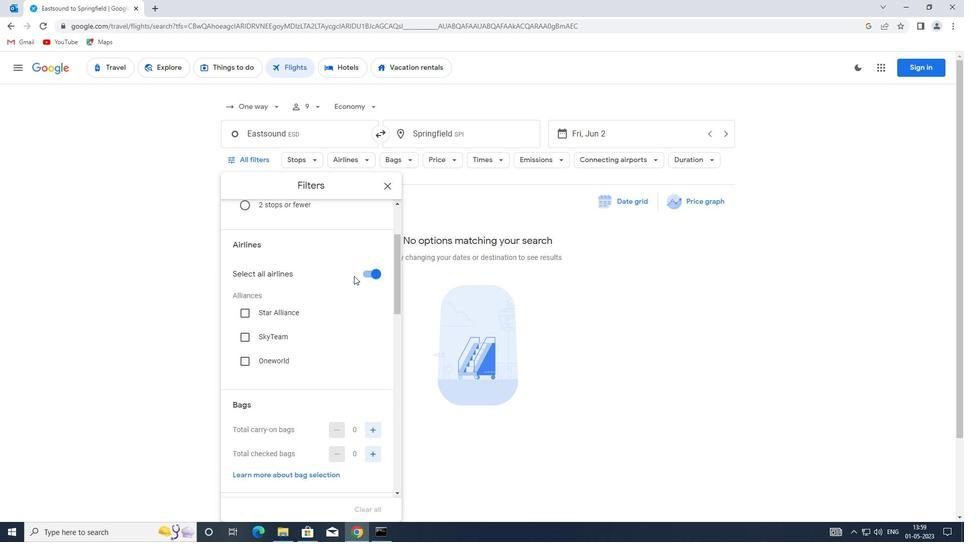 
Action: Mouse pressed left at (366, 274)
Screenshot: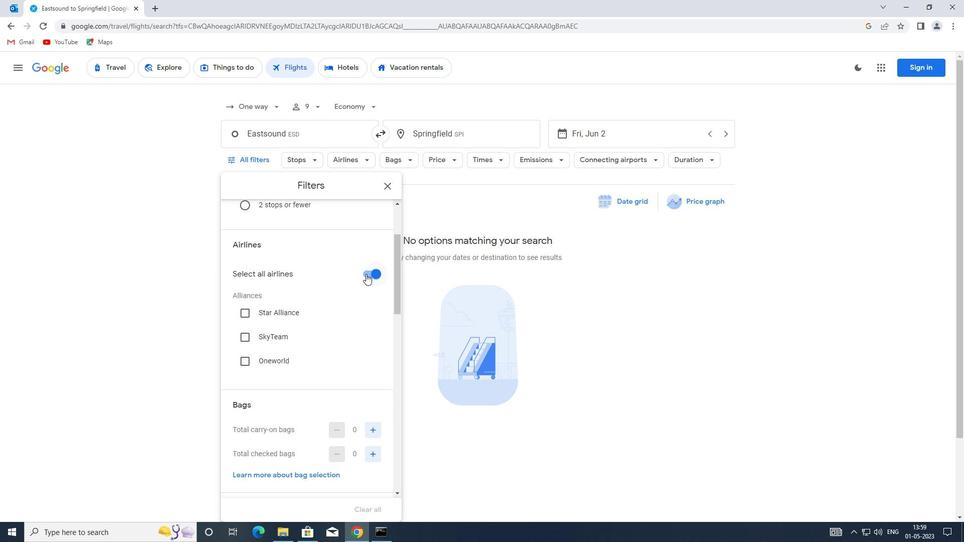 
Action: Mouse moved to (378, 276)
Screenshot: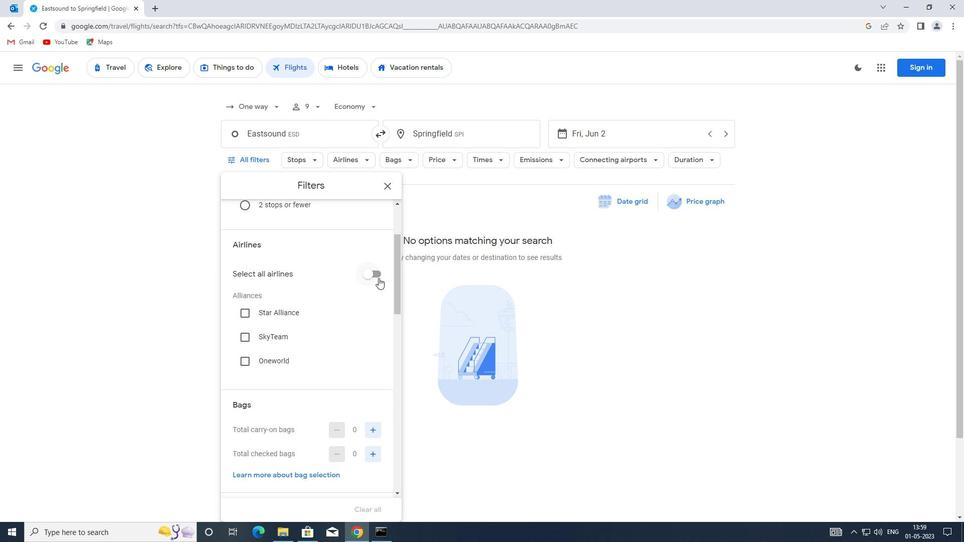 
Action: Mouse pressed left at (378, 276)
Screenshot: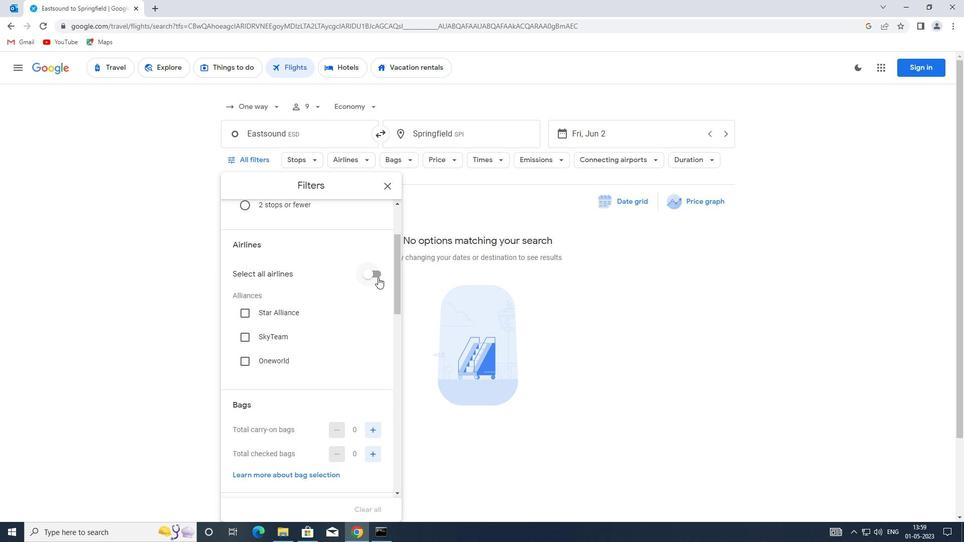 
Action: Mouse moved to (356, 292)
Screenshot: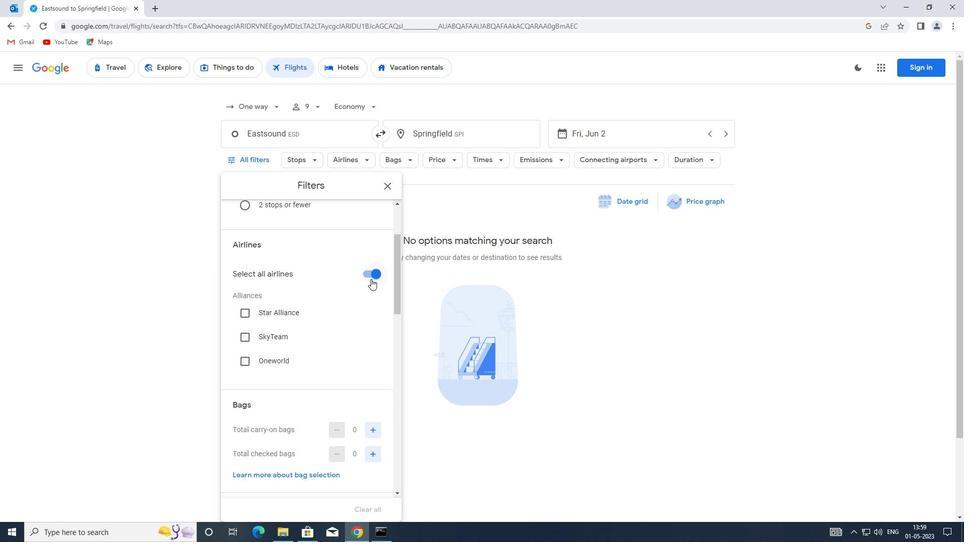 
Action: Mouse scrolled (356, 291) with delta (0, 0)
Screenshot: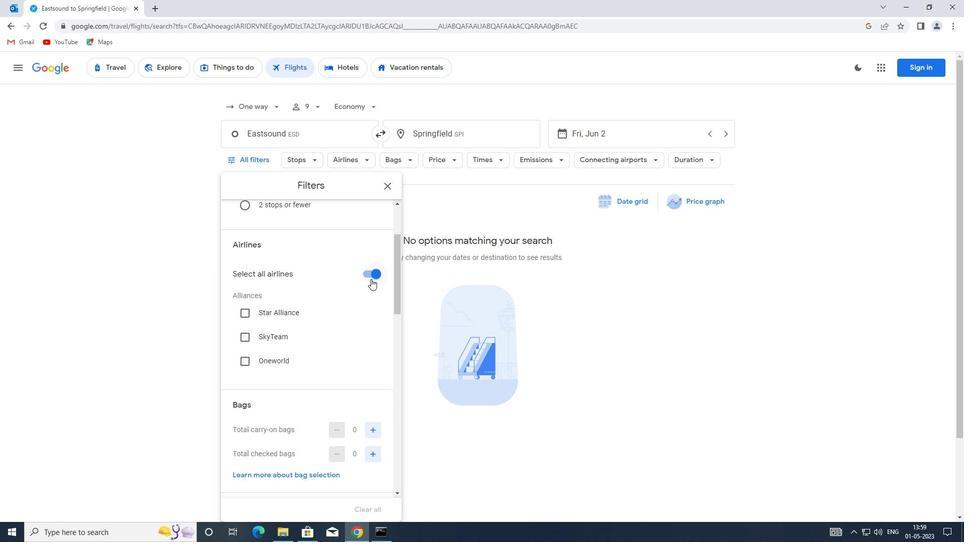 
Action: Mouse moved to (352, 296)
Screenshot: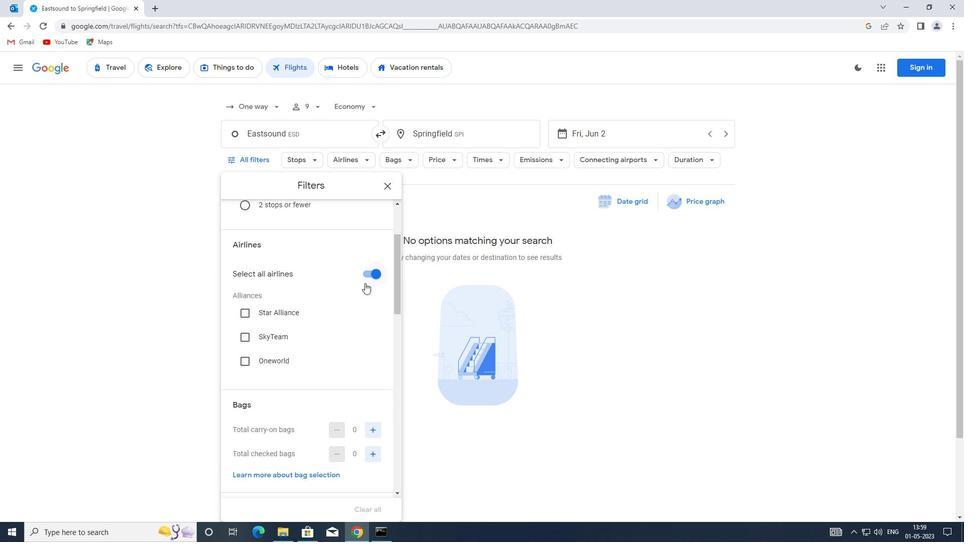 
Action: Mouse scrolled (352, 296) with delta (0, 0)
Screenshot: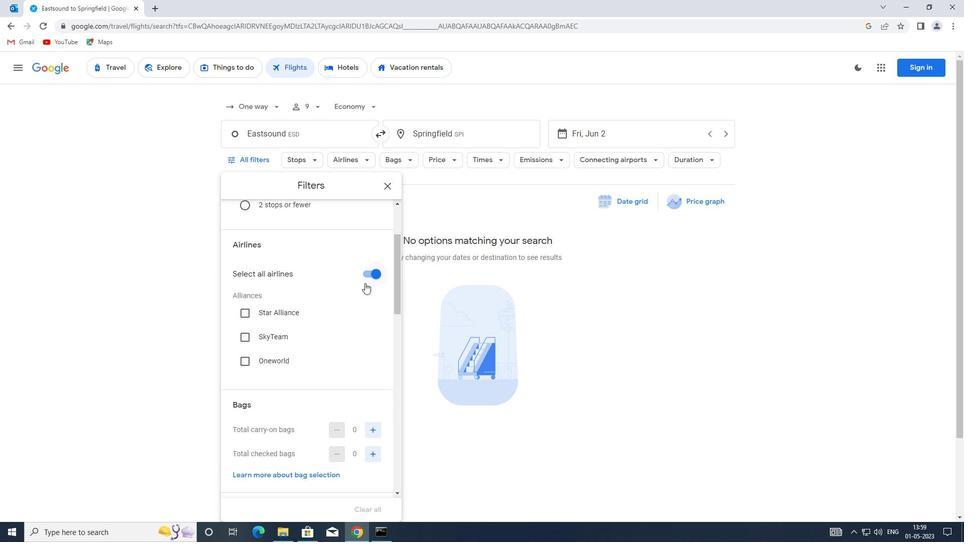 
Action: Mouse moved to (351, 297)
Screenshot: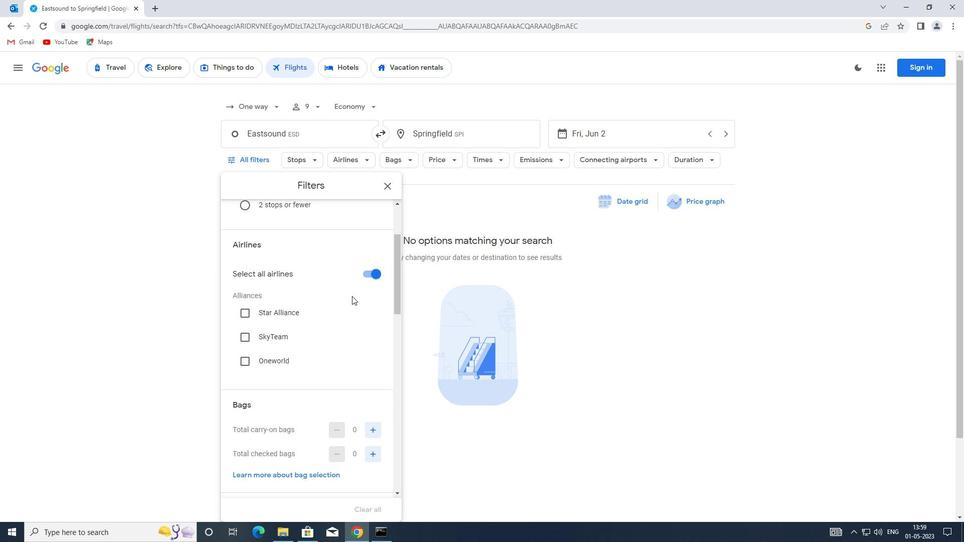 
Action: Mouse scrolled (351, 297) with delta (0, 0)
Screenshot: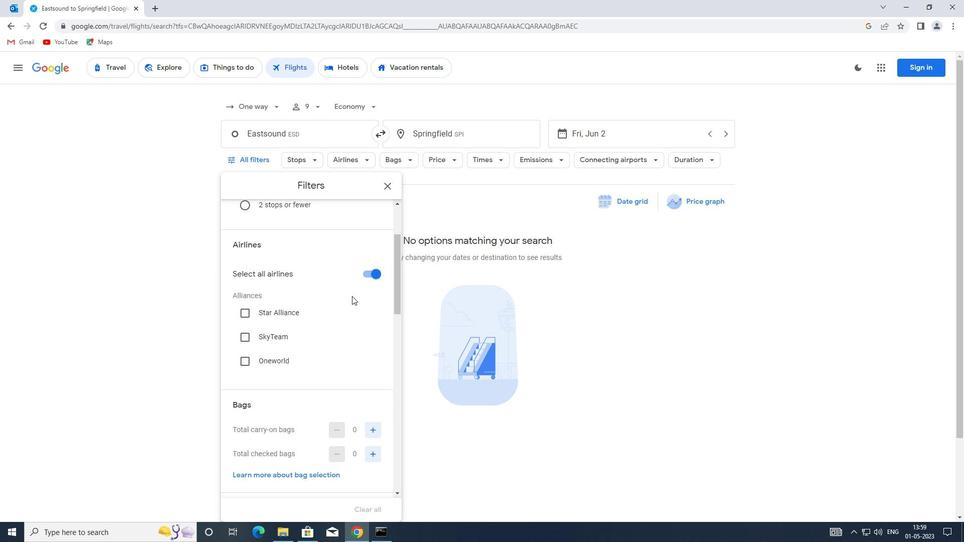 
Action: Mouse moved to (308, 310)
Screenshot: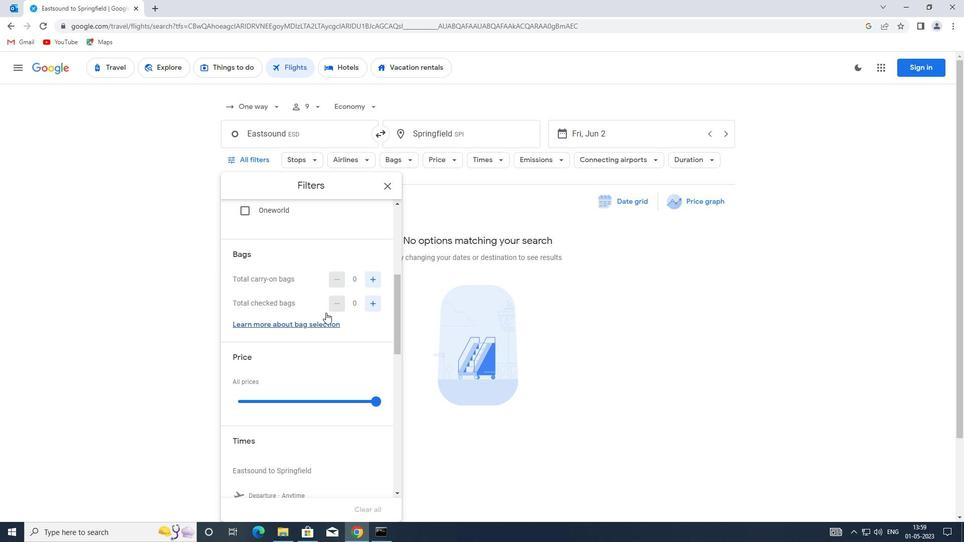 
Action: Mouse scrolled (308, 310) with delta (0, 0)
Screenshot: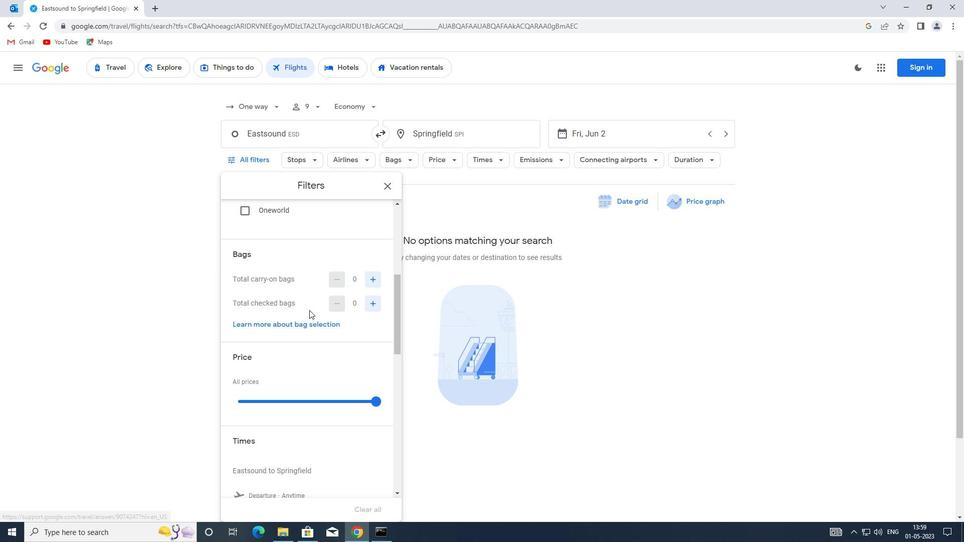 
Action: Mouse scrolled (308, 310) with delta (0, 0)
Screenshot: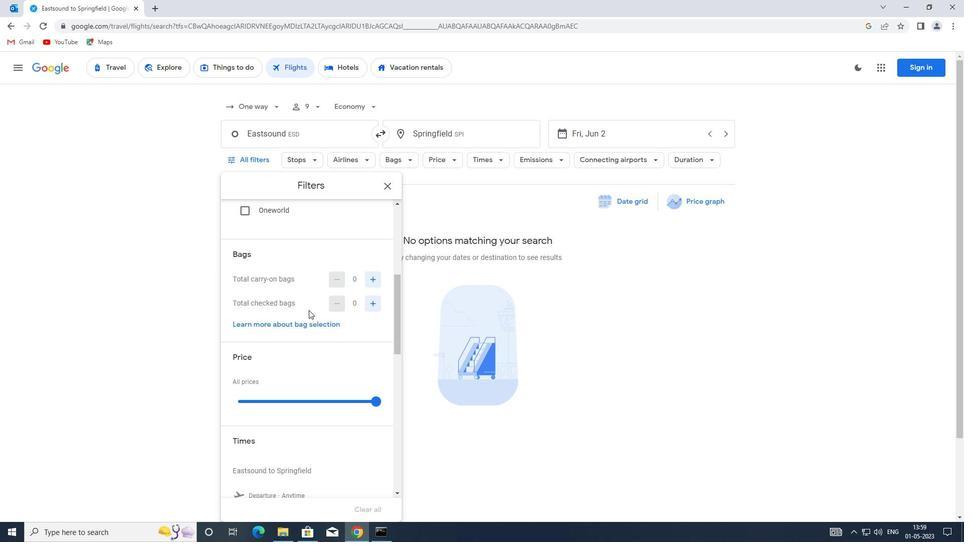 
Action: Mouse scrolled (308, 309) with delta (0, 0)
Screenshot: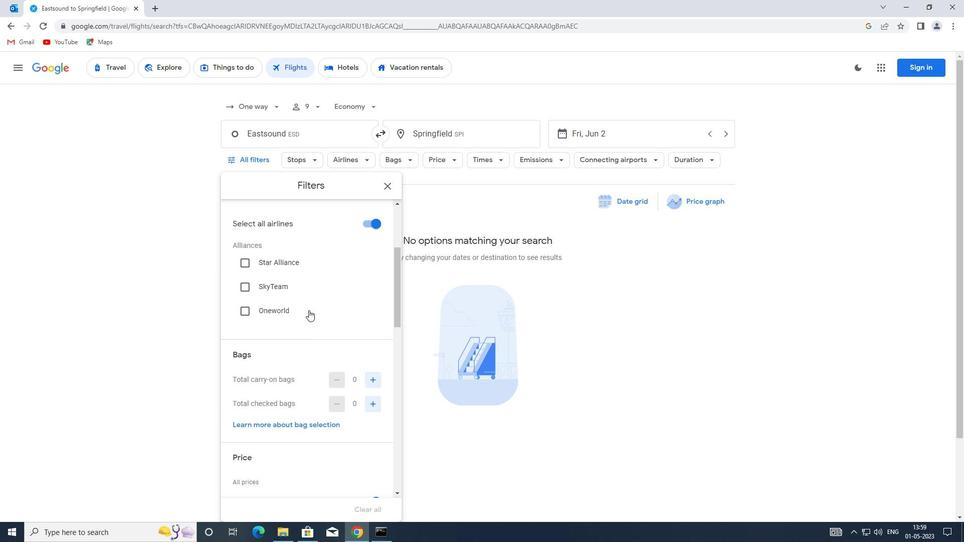 
Action: Mouse moved to (376, 325)
Screenshot: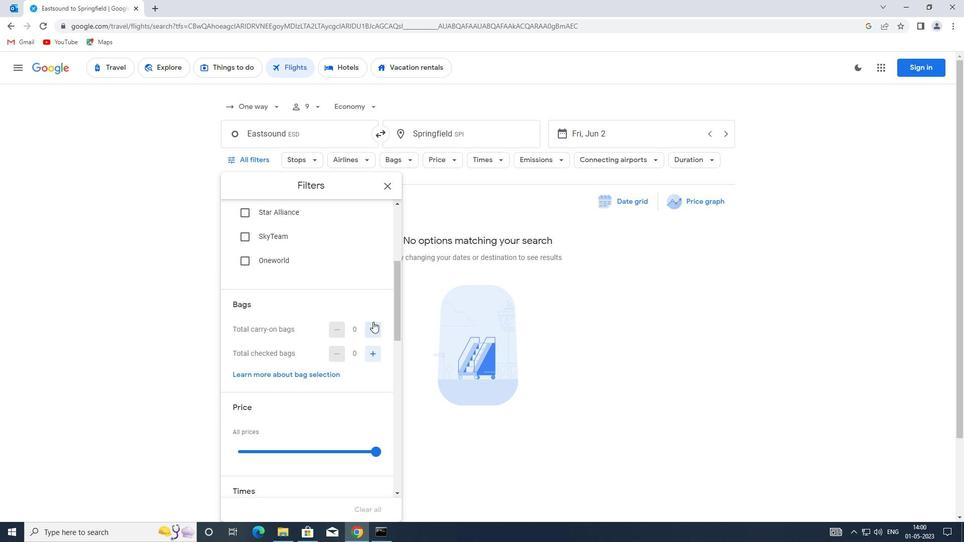 
Action: Mouse pressed left at (376, 325)
Screenshot: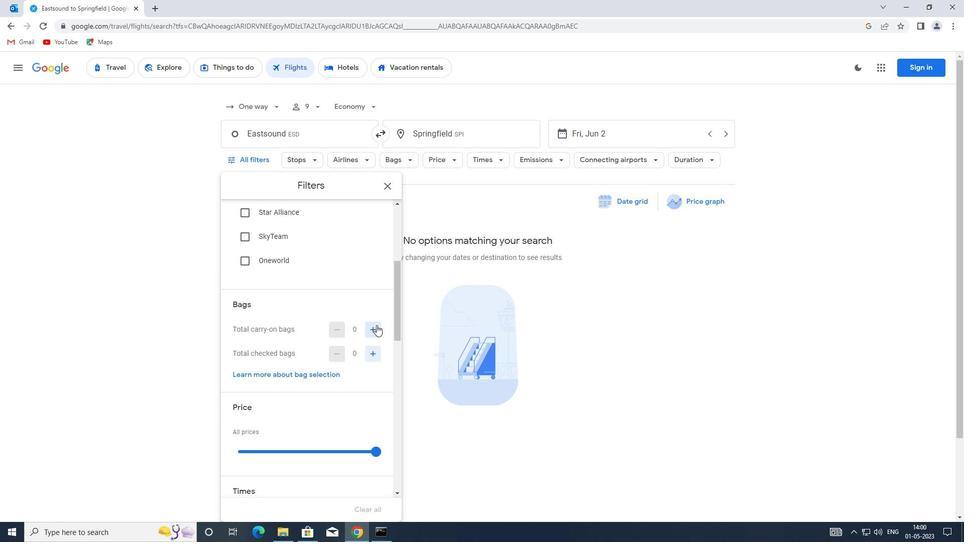 
Action: Mouse moved to (374, 352)
Screenshot: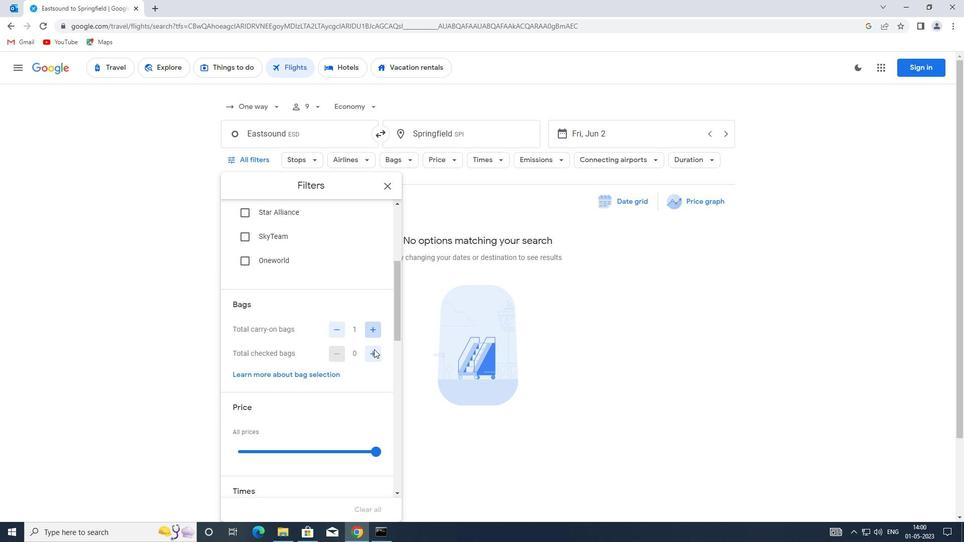 
Action: Mouse pressed left at (374, 352)
Screenshot: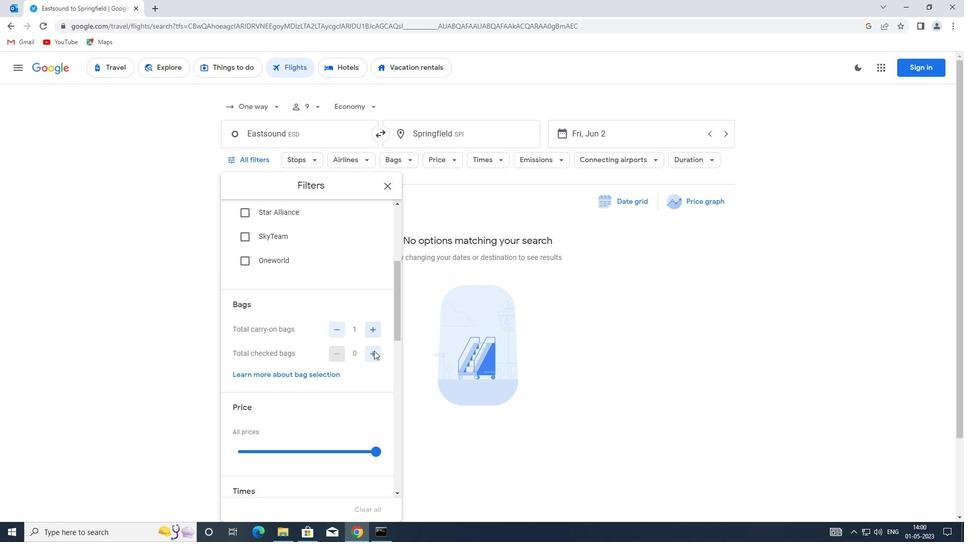 
Action: Mouse moved to (336, 357)
Screenshot: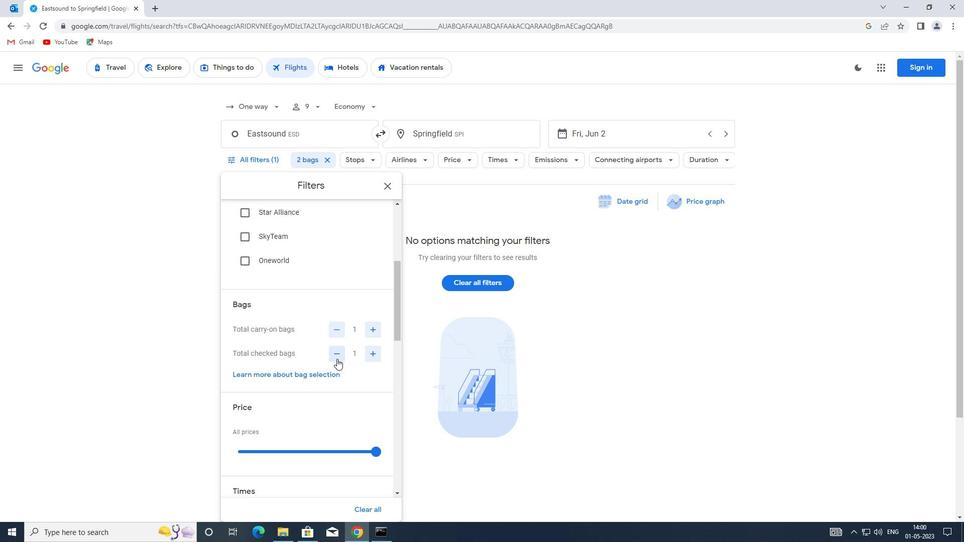 
Action: Mouse scrolled (336, 357) with delta (0, 0)
Screenshot: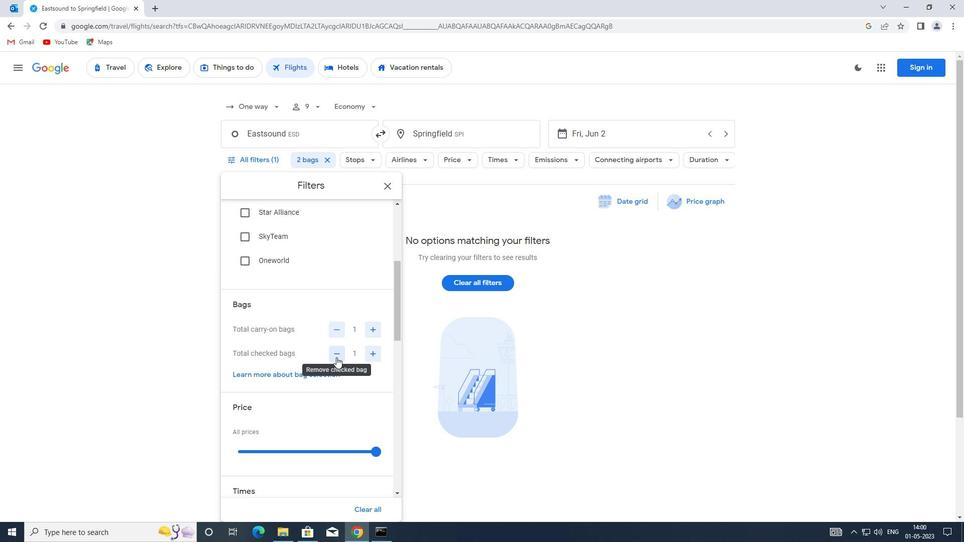 
Action: Mouse scrolled (336, 357) with delta (0, 0)
Screenshot: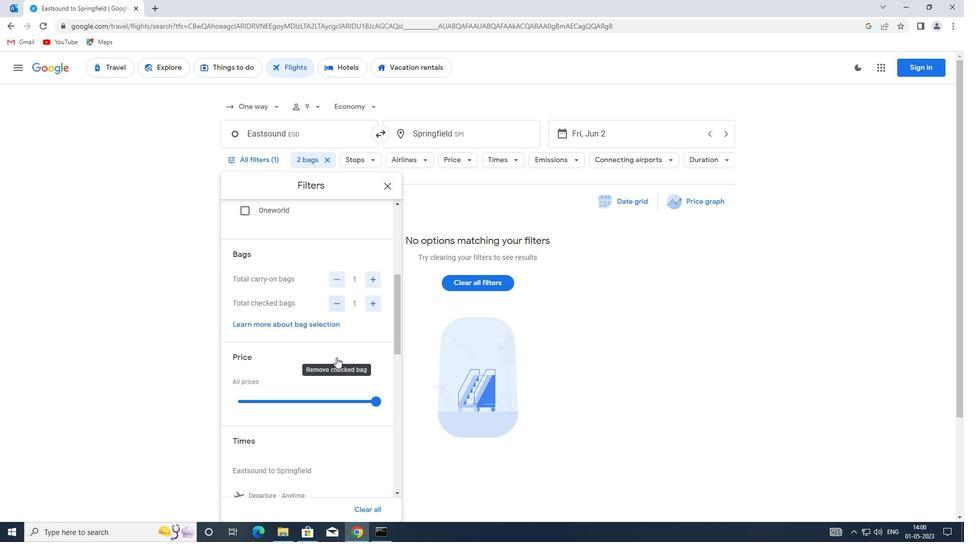 
Action: Mouse moved to (325, 347)
Screenshot: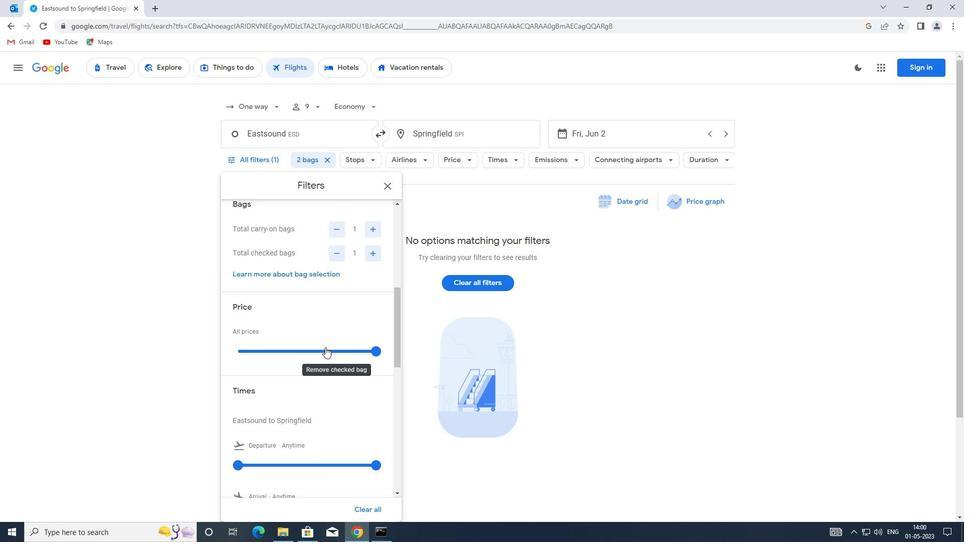
Action: Mouse pressed left at (325, 347)
Screenshot: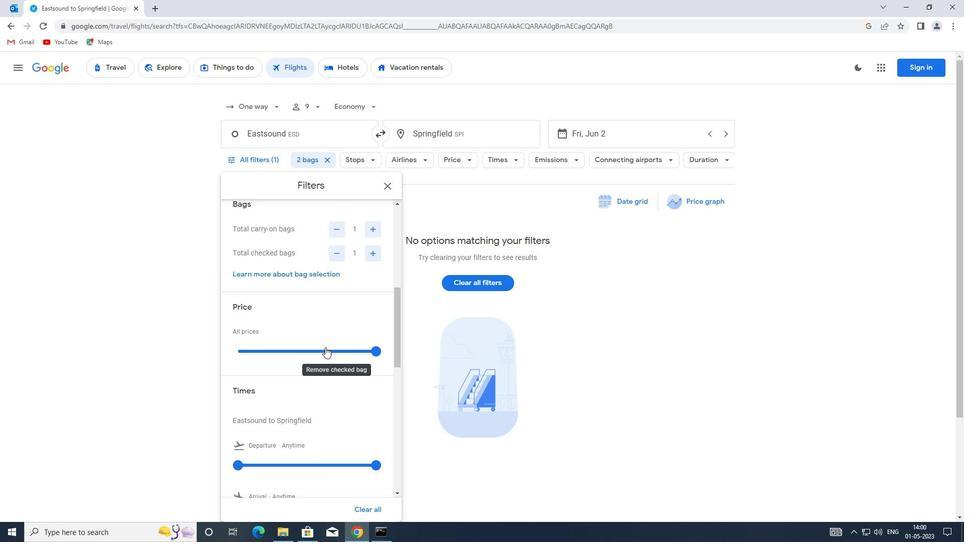 
Action: Mouse pressed left at (325, 347)
Screenshot: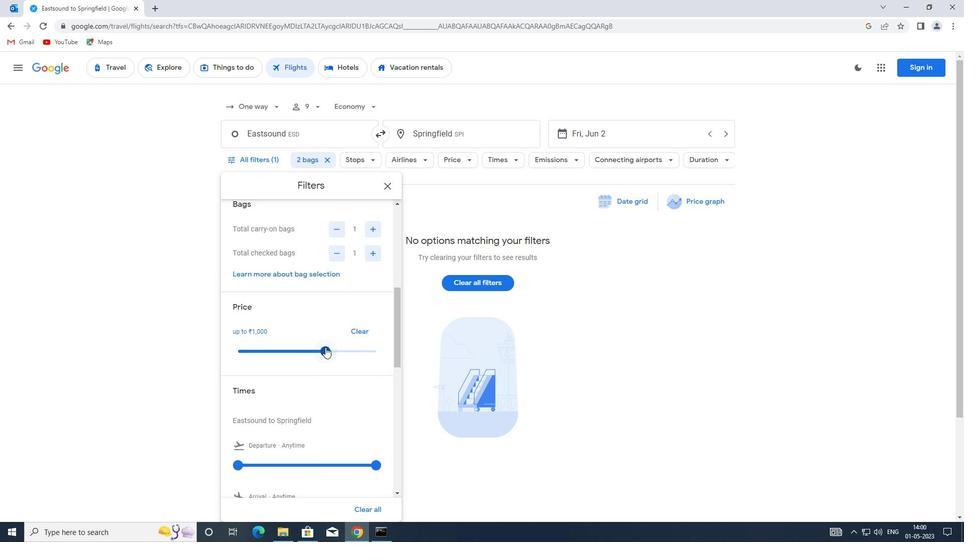 
Action: Mouse moved to (325, 348)
Screenshot: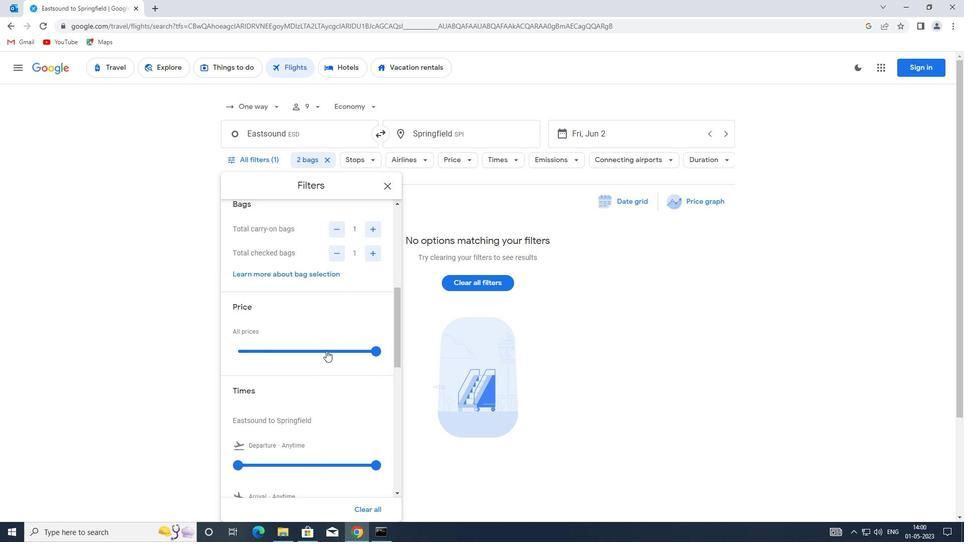 
Action: Mouse scrolled (325, 348) with delta (0, 0)
Screenshot: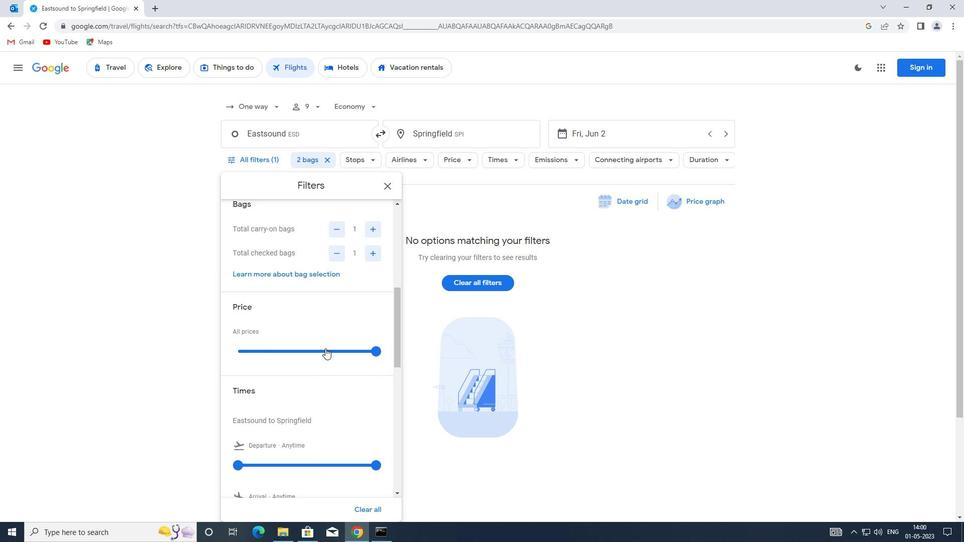 
Action: Mouse moved to (322, 346)
Screenshot: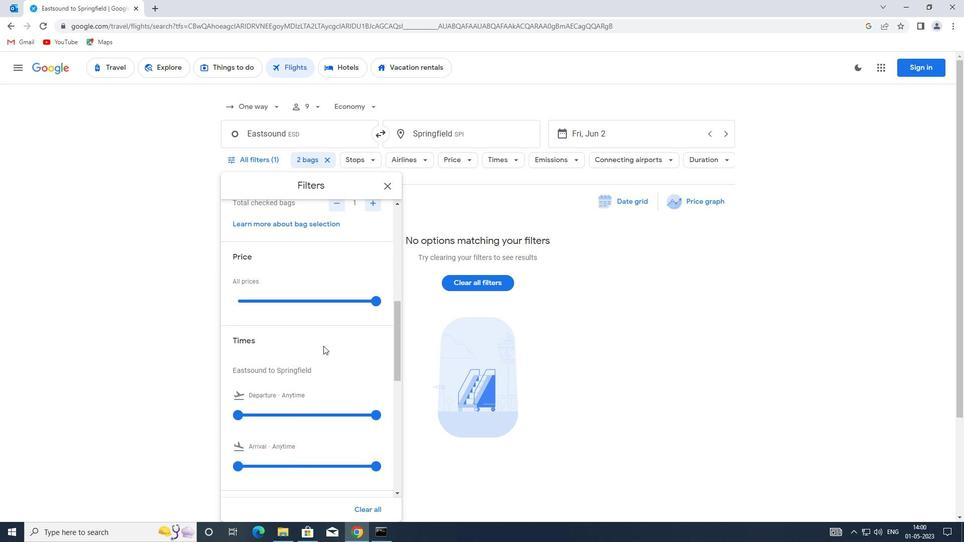
Action: Mouse scrolled (322, 345) with delta (0, 0)
Screenshot: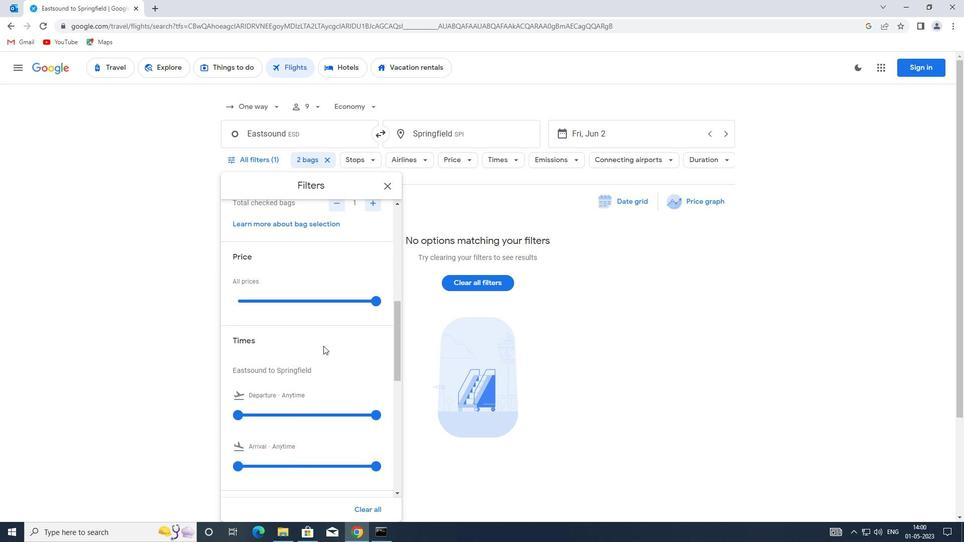 
Action: Mouse moved to (239, 368)
Screenshot: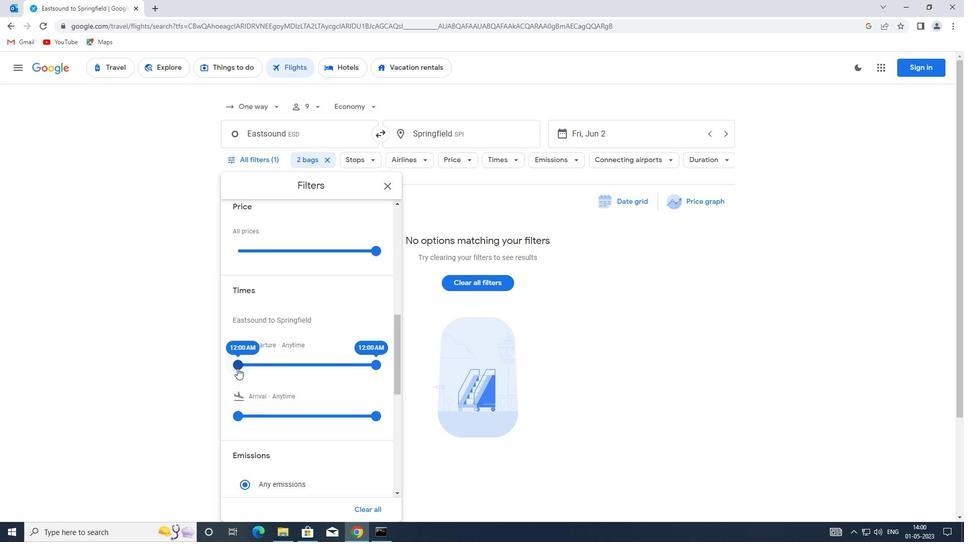 
Action: Mouse pressed left at (239, 368)
Screenshot: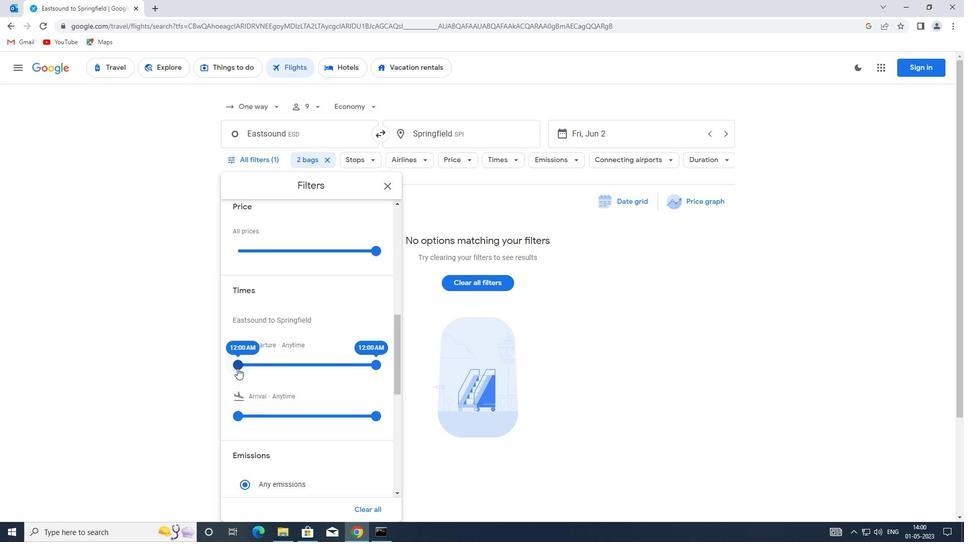 
Action: Mouse moved to (372, 366)
Screenshot: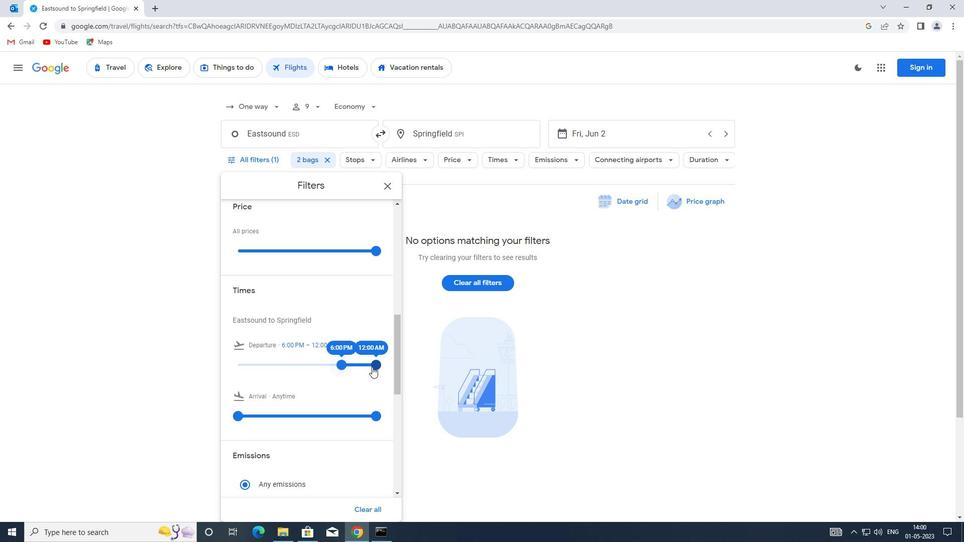 
Action: Mouse pressed left at (372, 366)
Screenshot: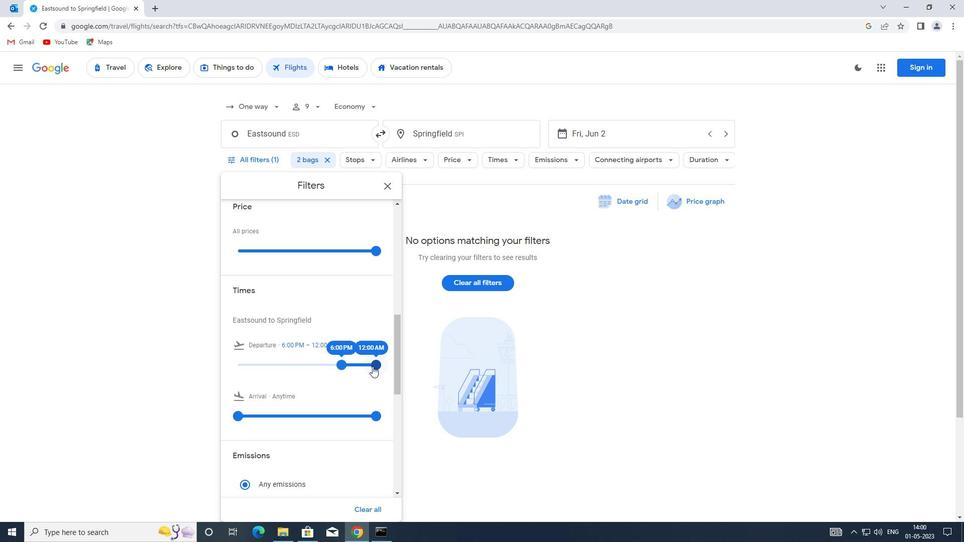 
Action: Mouse moved to (341, 360)
Screenshot: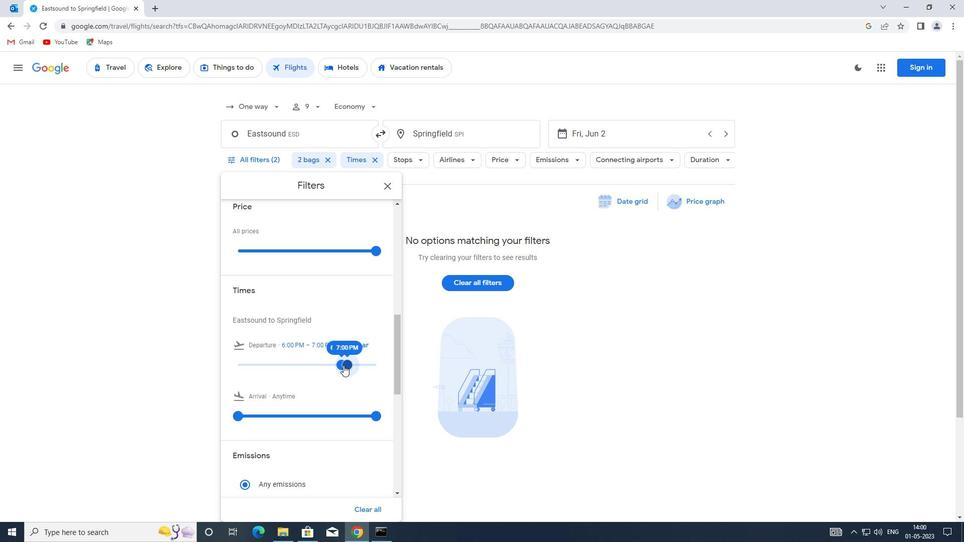 
Action: Mouse scrolled (341, 360) with delta (0, 0)
Screenshot: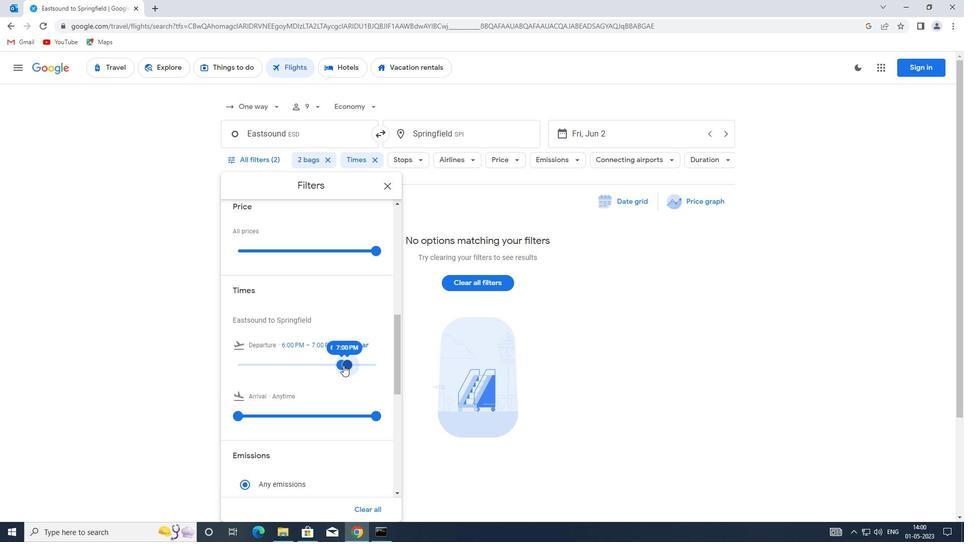 
Action: Mouse moved to (389, 183)
Screenshot: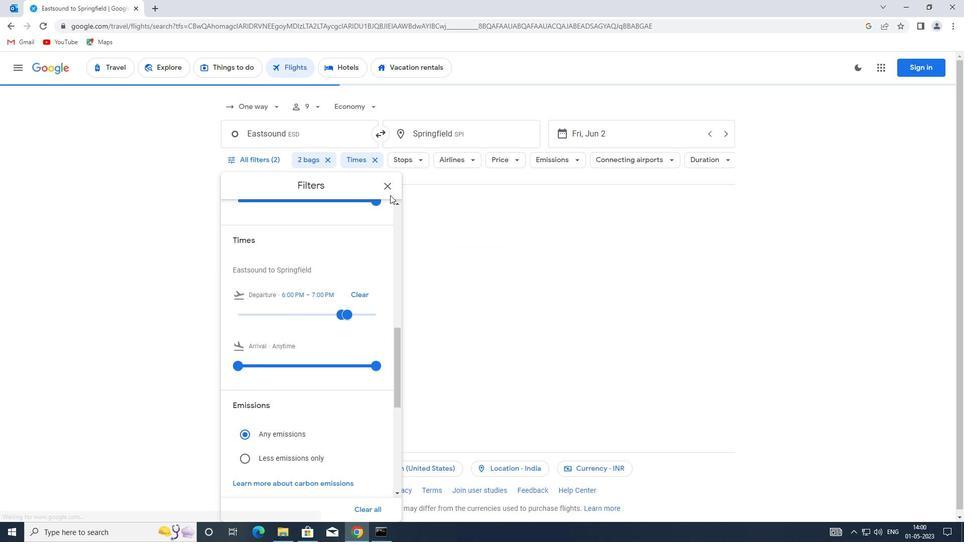 
Action: Mouse pressed left at (389, 183)
Screenshot: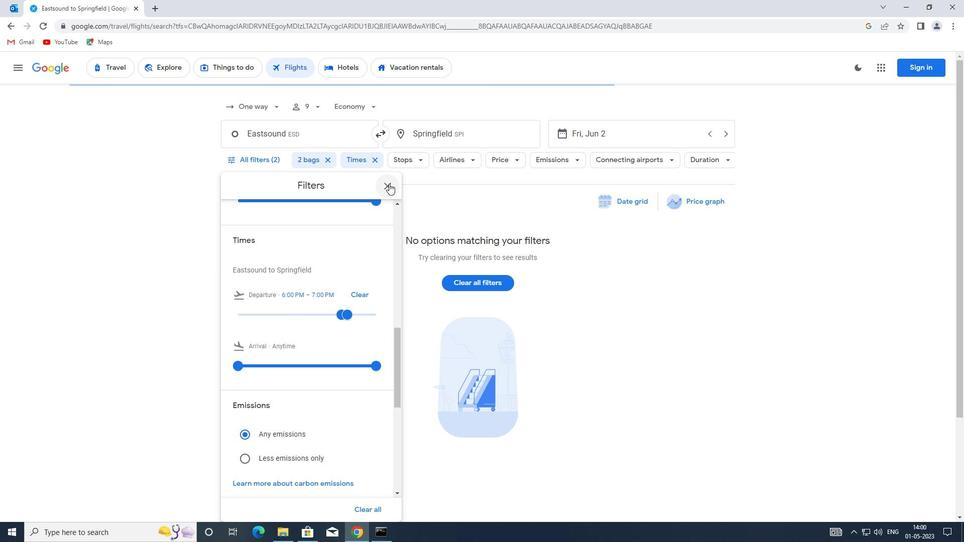 
Action: Mouse moved to (389, 183)
Screenshot: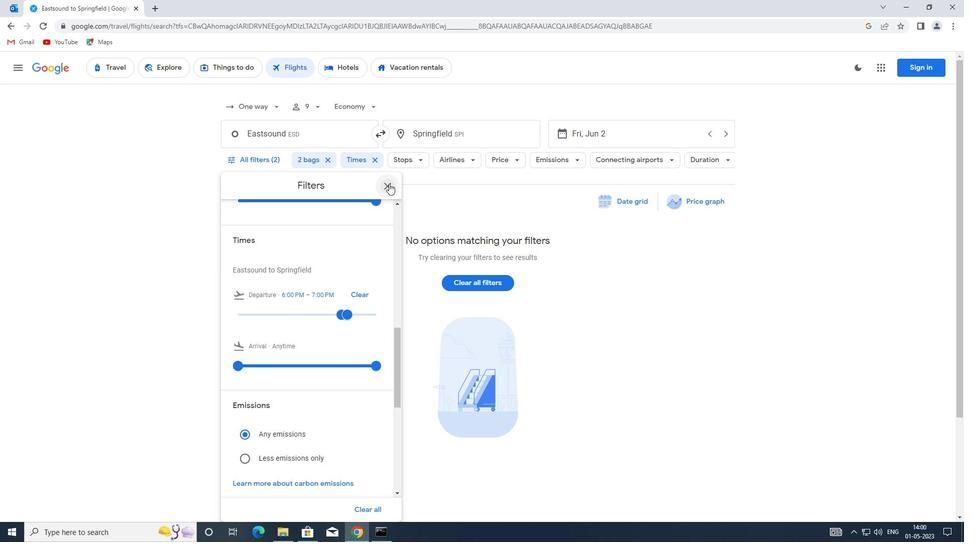 
